 Task: Create a due date automation when advanced on, 2 days before a card is due add fields with custom field "Resume" set to a number lower or equal to 1 and lower or equal to 10 at 11:00 AM.
Action: Mouse moved to (1397, 108)
Screenshot: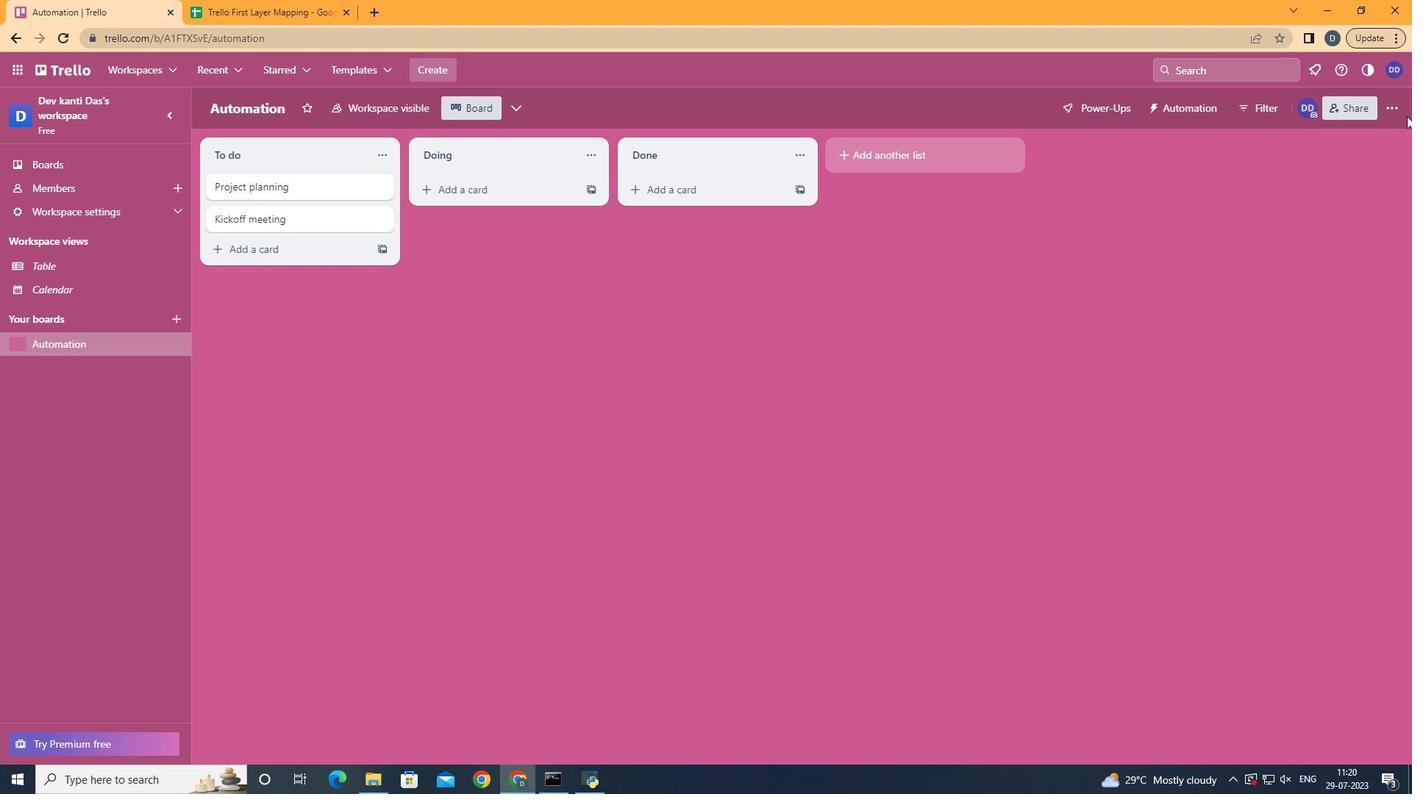 
Action: Mouse pressed left at (1397, 108)
Screenshot: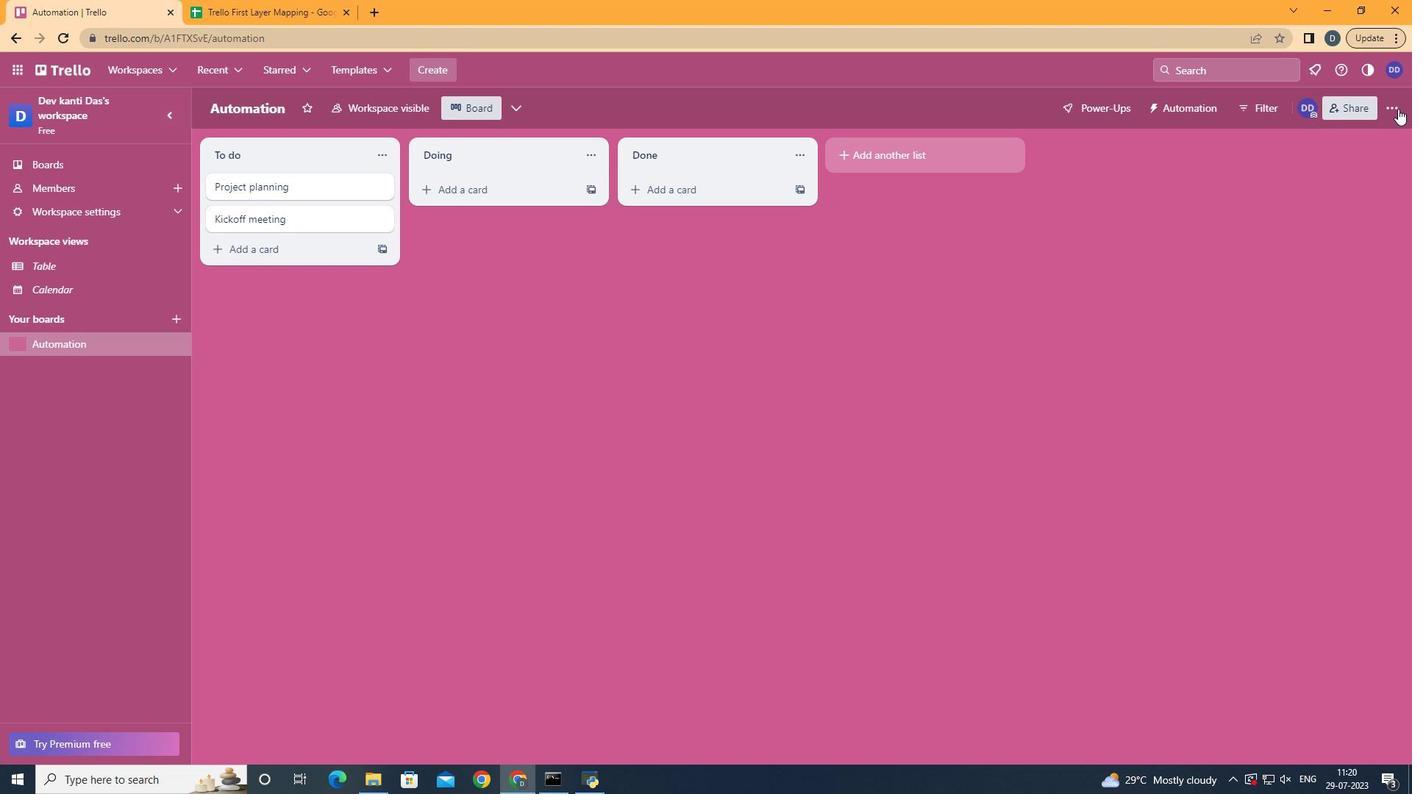 
Action: Mouse moved to (1267, 310)
Screenshot: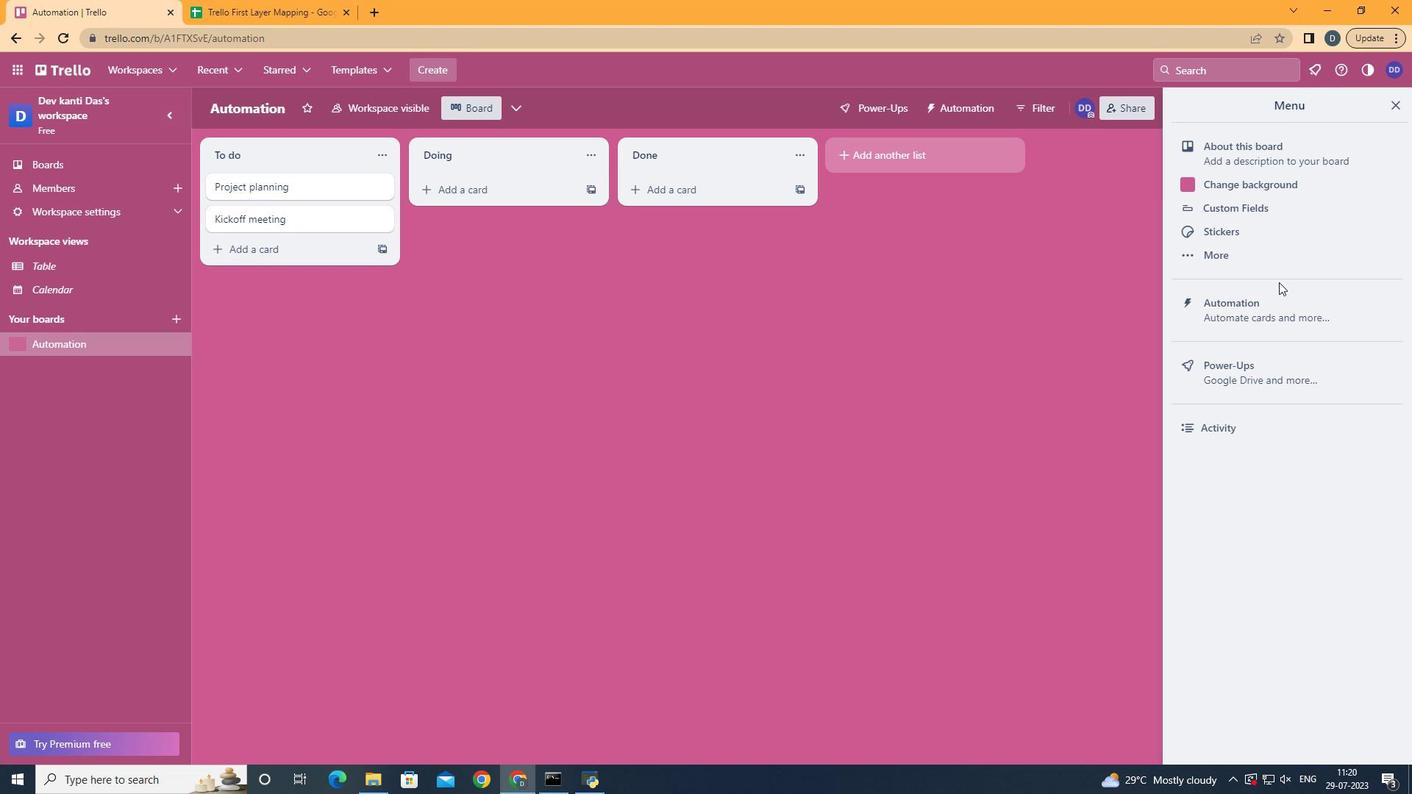 
Action: Mouse pressed left at (1267, 310)
Screenshot: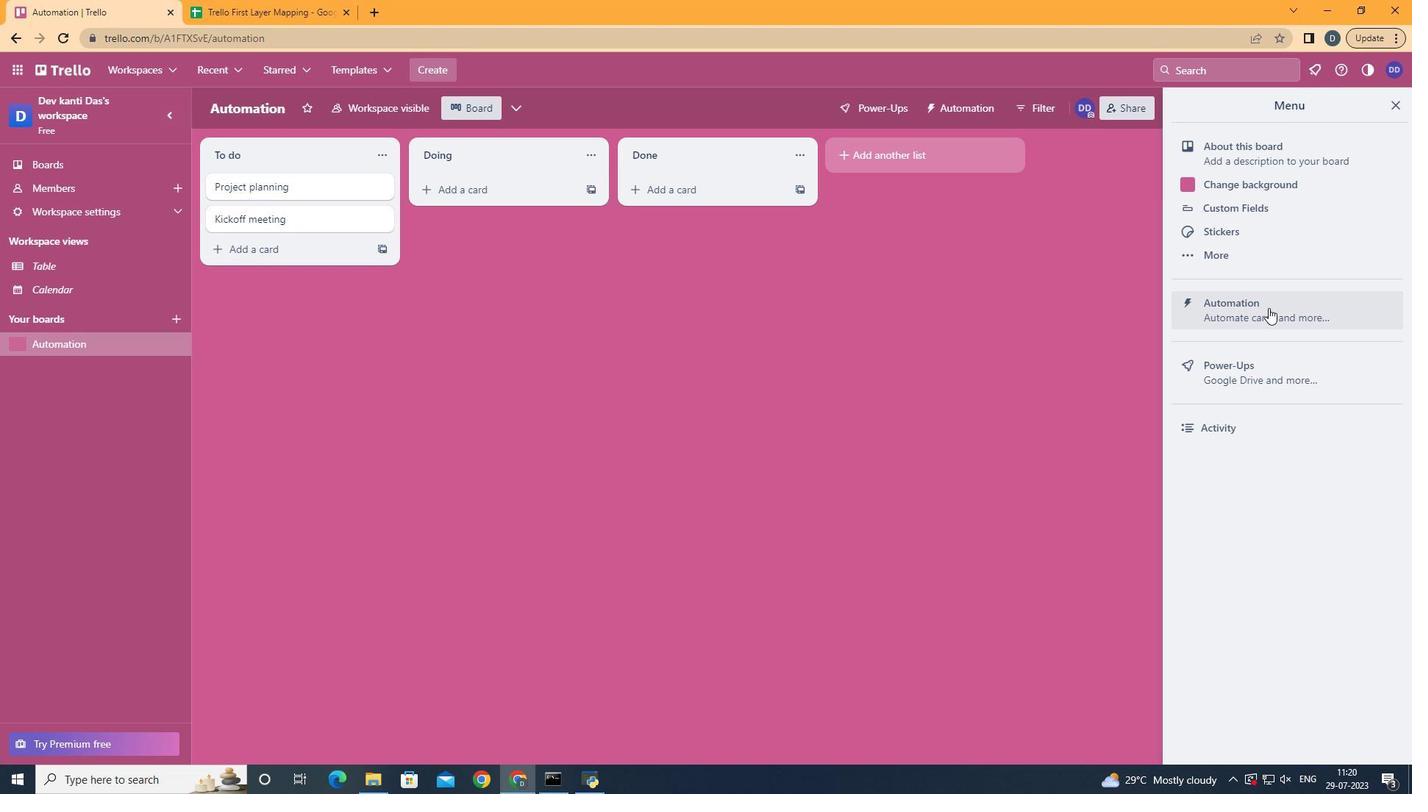 
Action: Mouse moved to (222, 305)
Screenshot: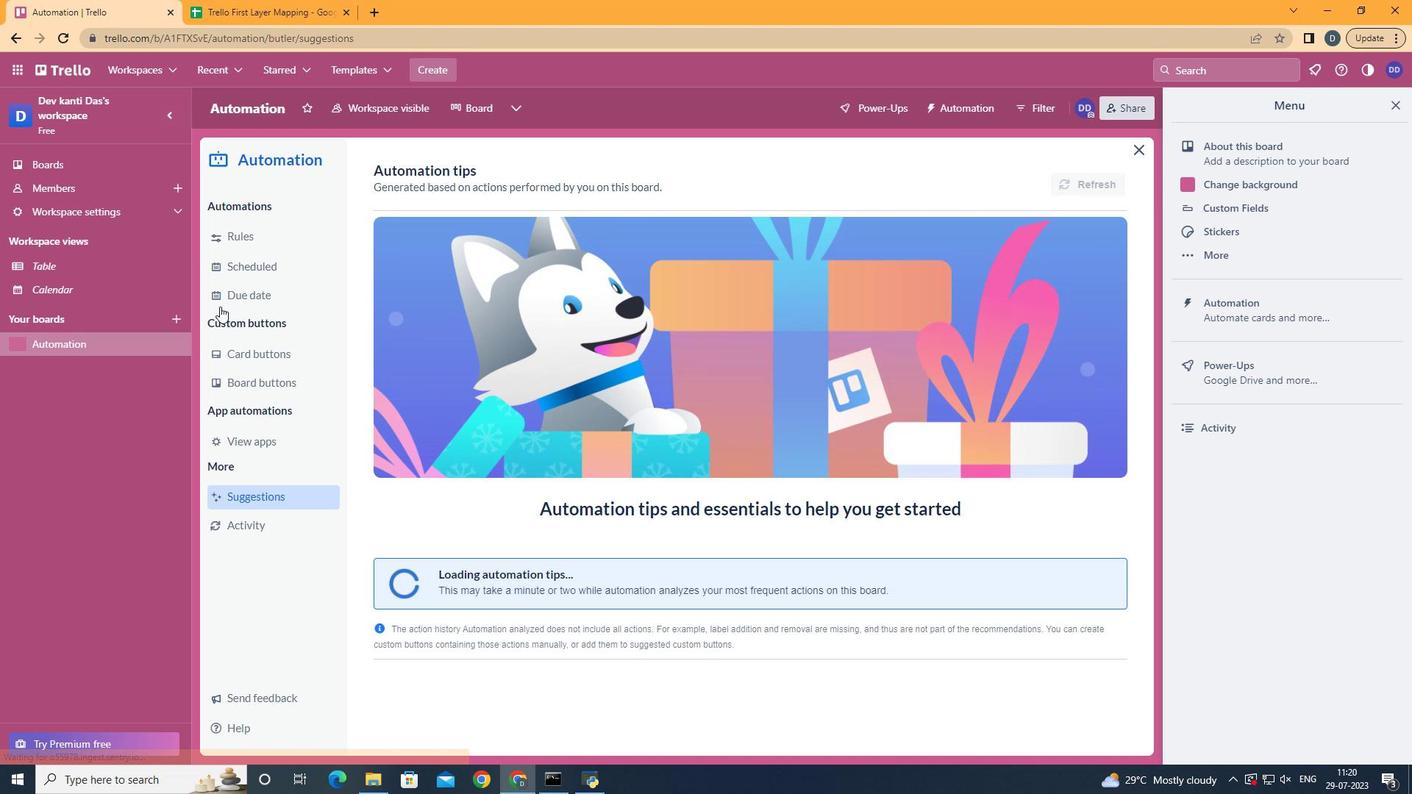
Action: Mouse pressed left at (222, 305)
Screenshot: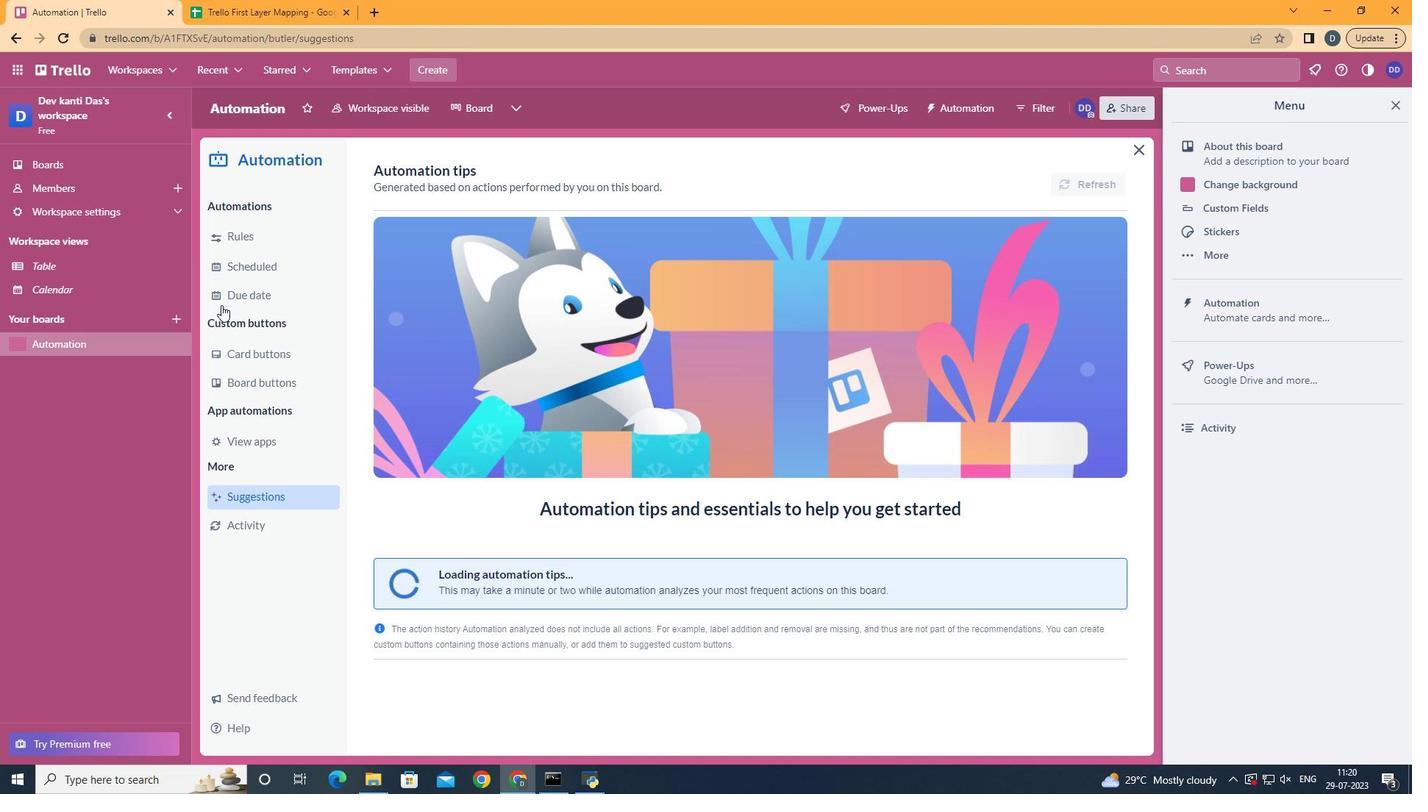 
Action: Mouse moved to (1021, 177)
Screenshot: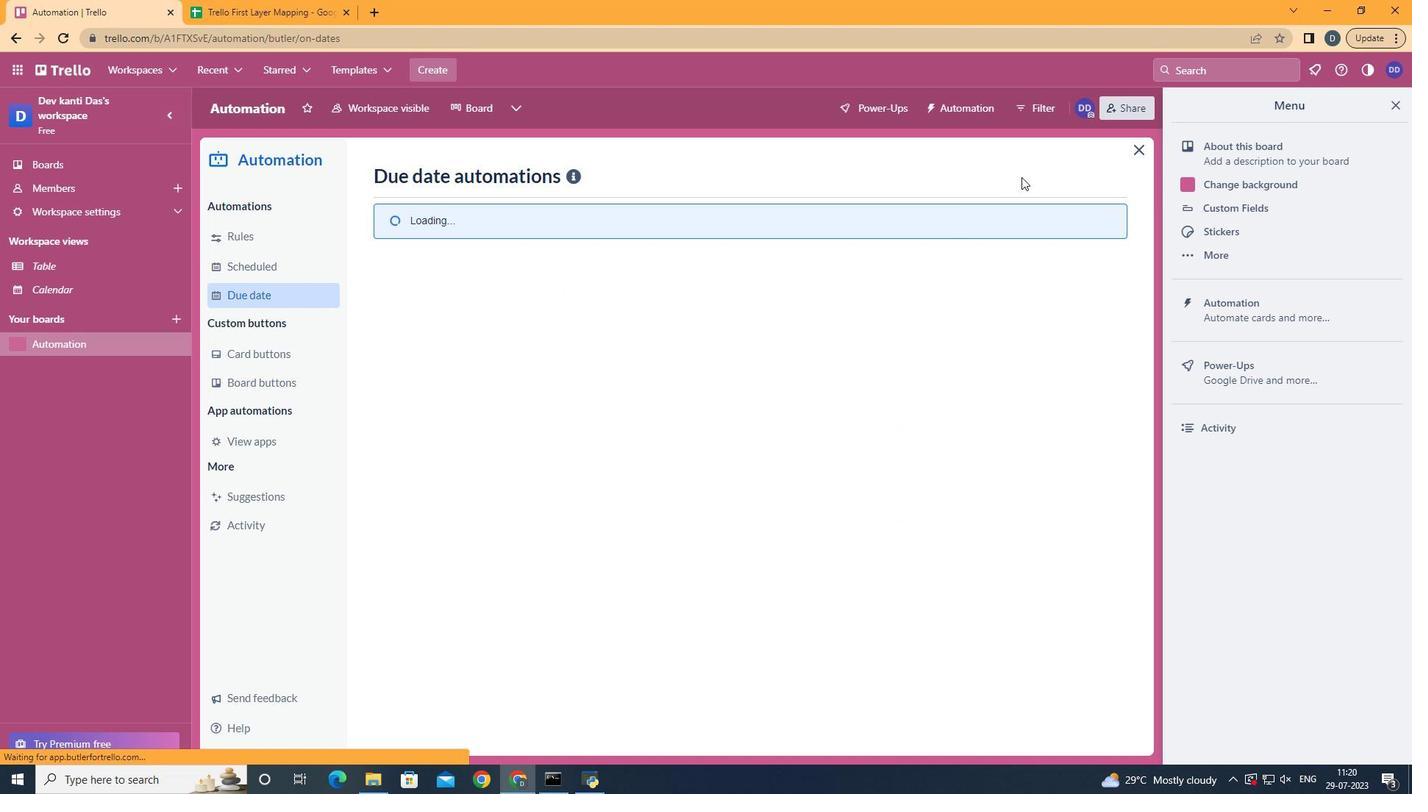 
Action: Mouse pressed left at (1021, 177)
Screenshot: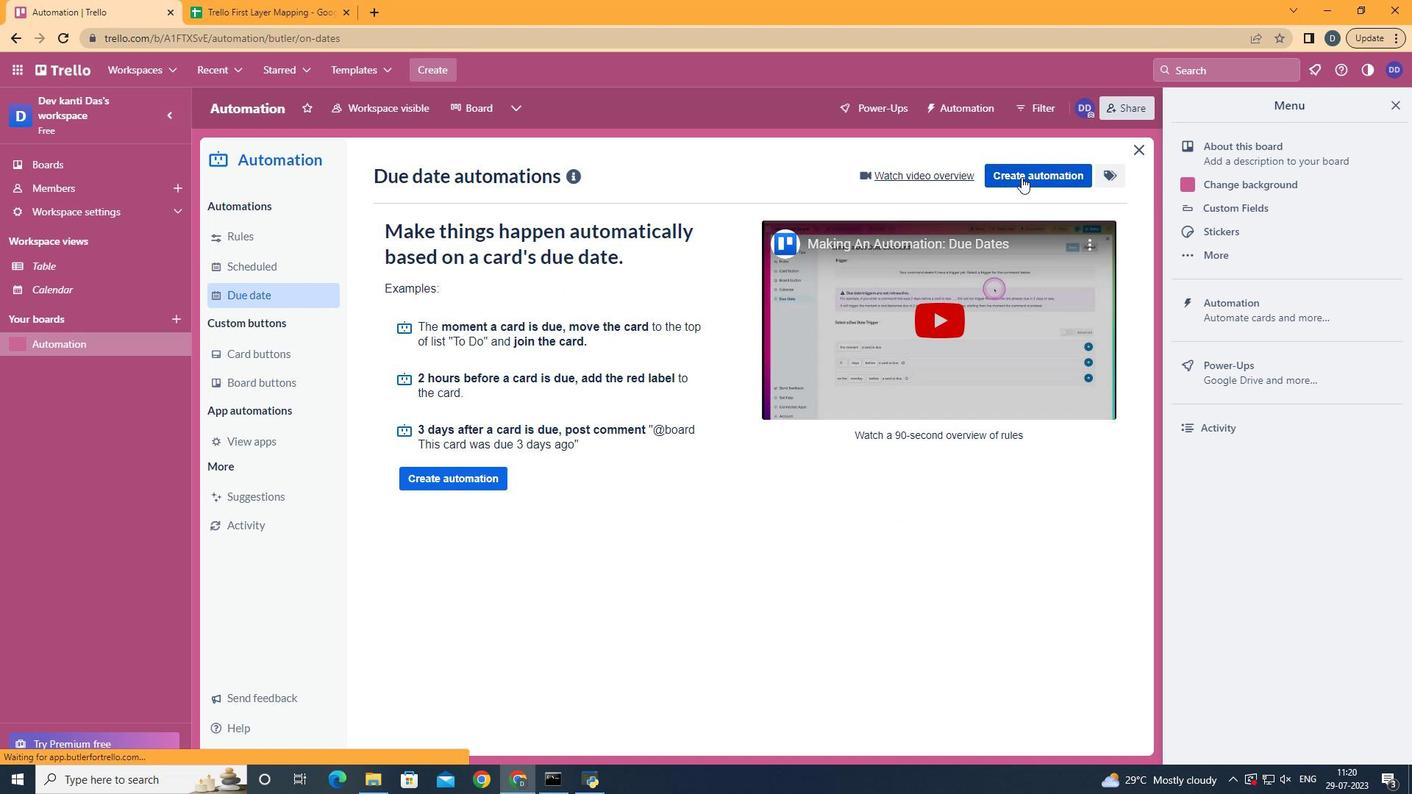 
Action: Mouse moved to (705, 320)
Screenshot: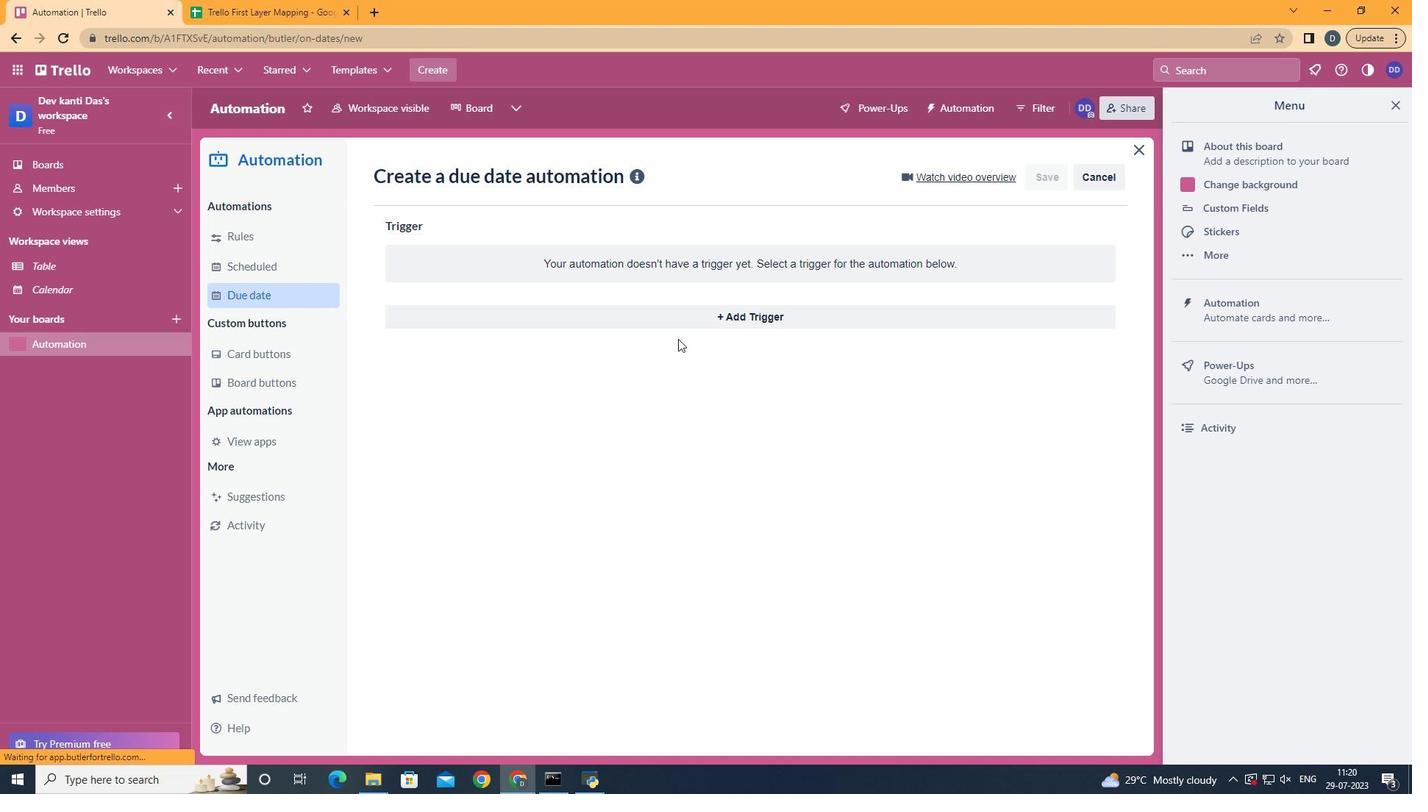 
Action: Mouse pressed left at (705, 320)
Screenshot: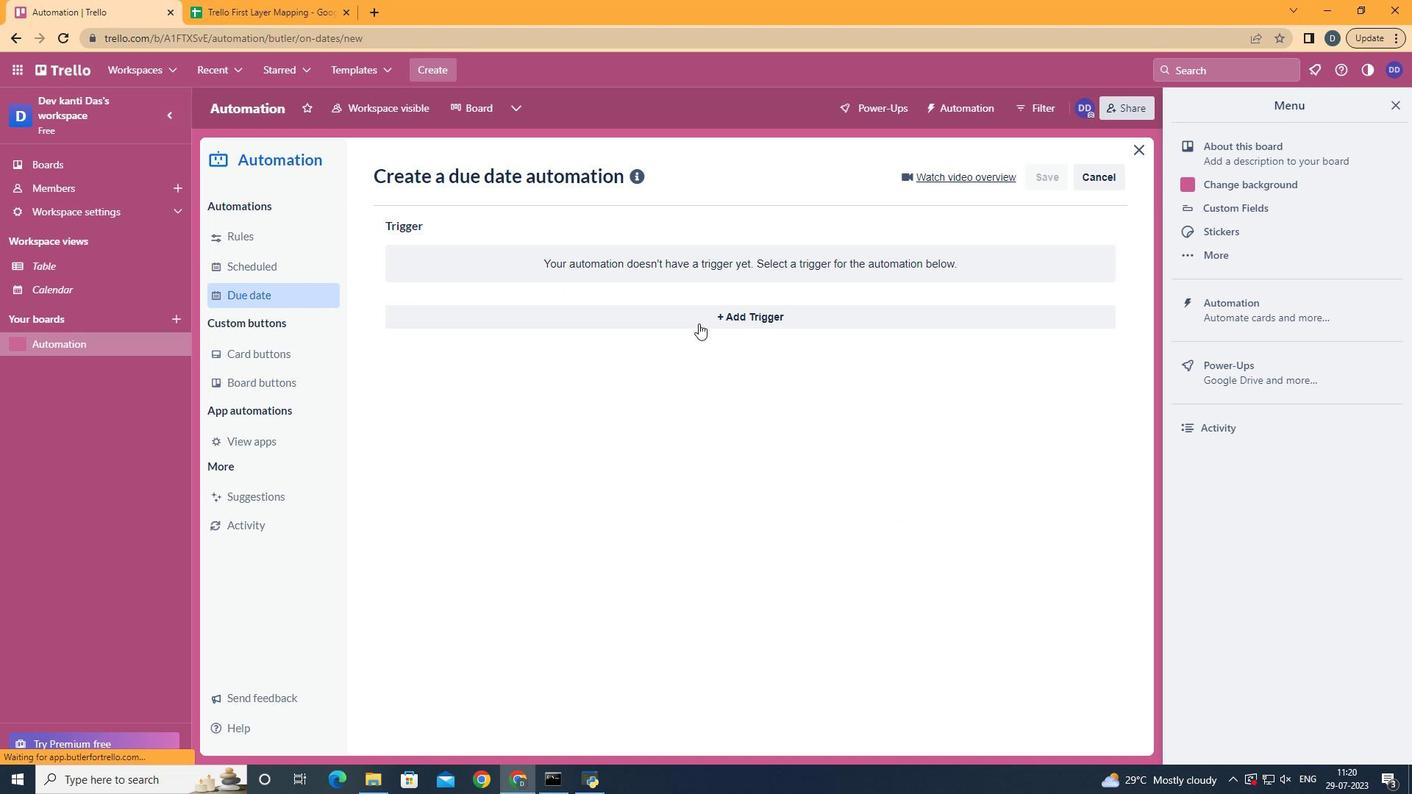 
Action: Mouse moved to (572, 539)
Screenshot: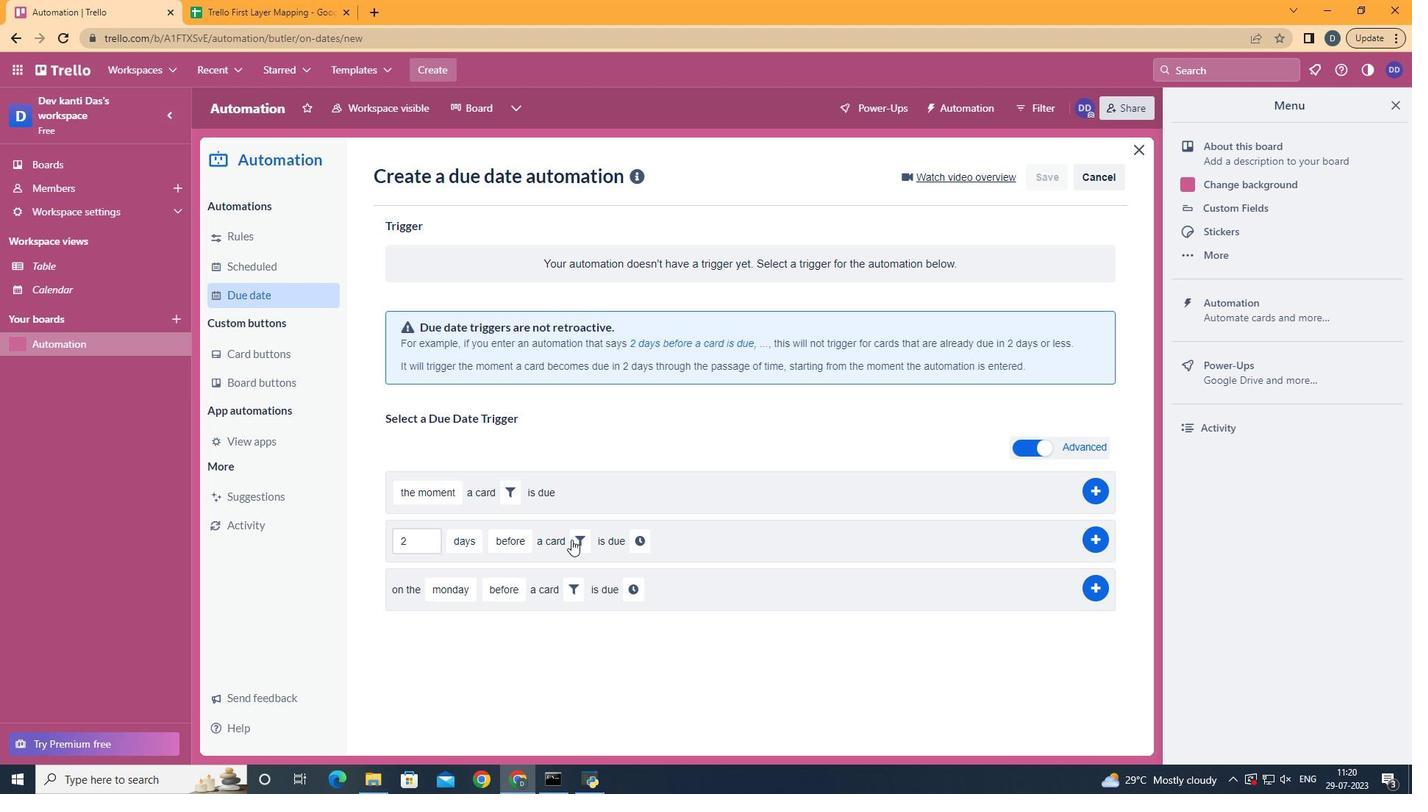 
Action: Mouse pressed left at (572, 539)
Screenshot: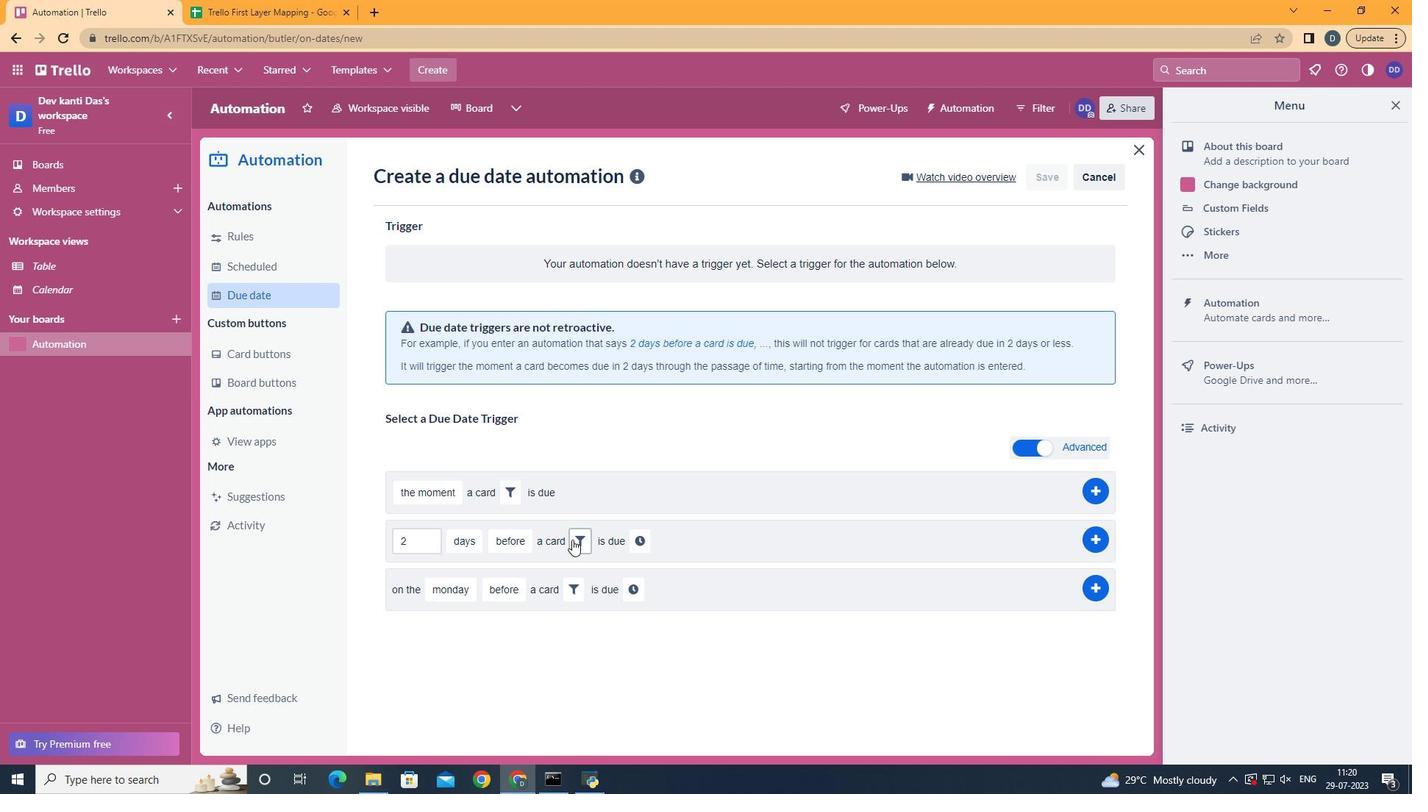 
Action: Mouse moved to (828, 588)
Screenshot: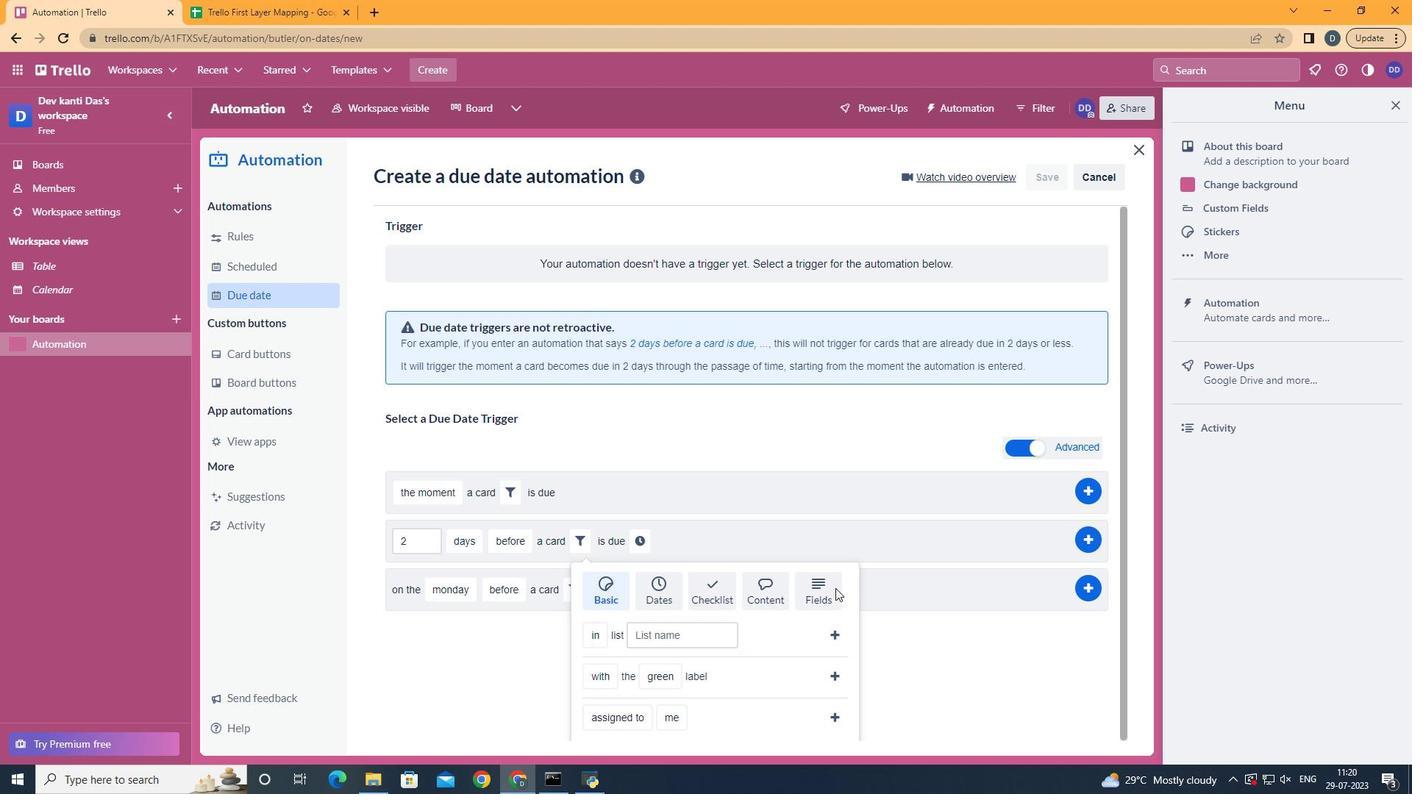 
Action: Mouse pressed left at (828, 588)
Screenshot: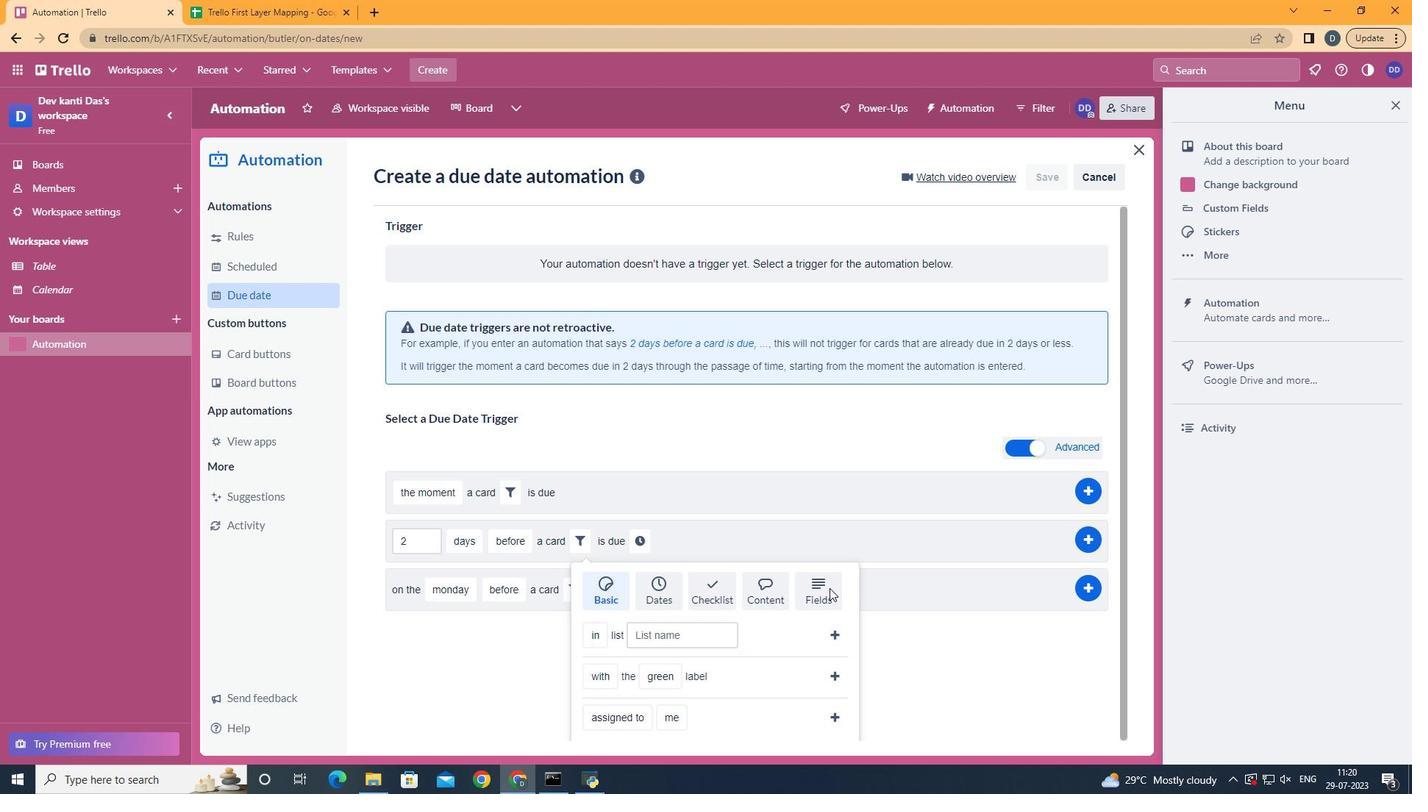 
Action: Mouse scrolled (828, 587) with delta (0, 0)
Screenshot: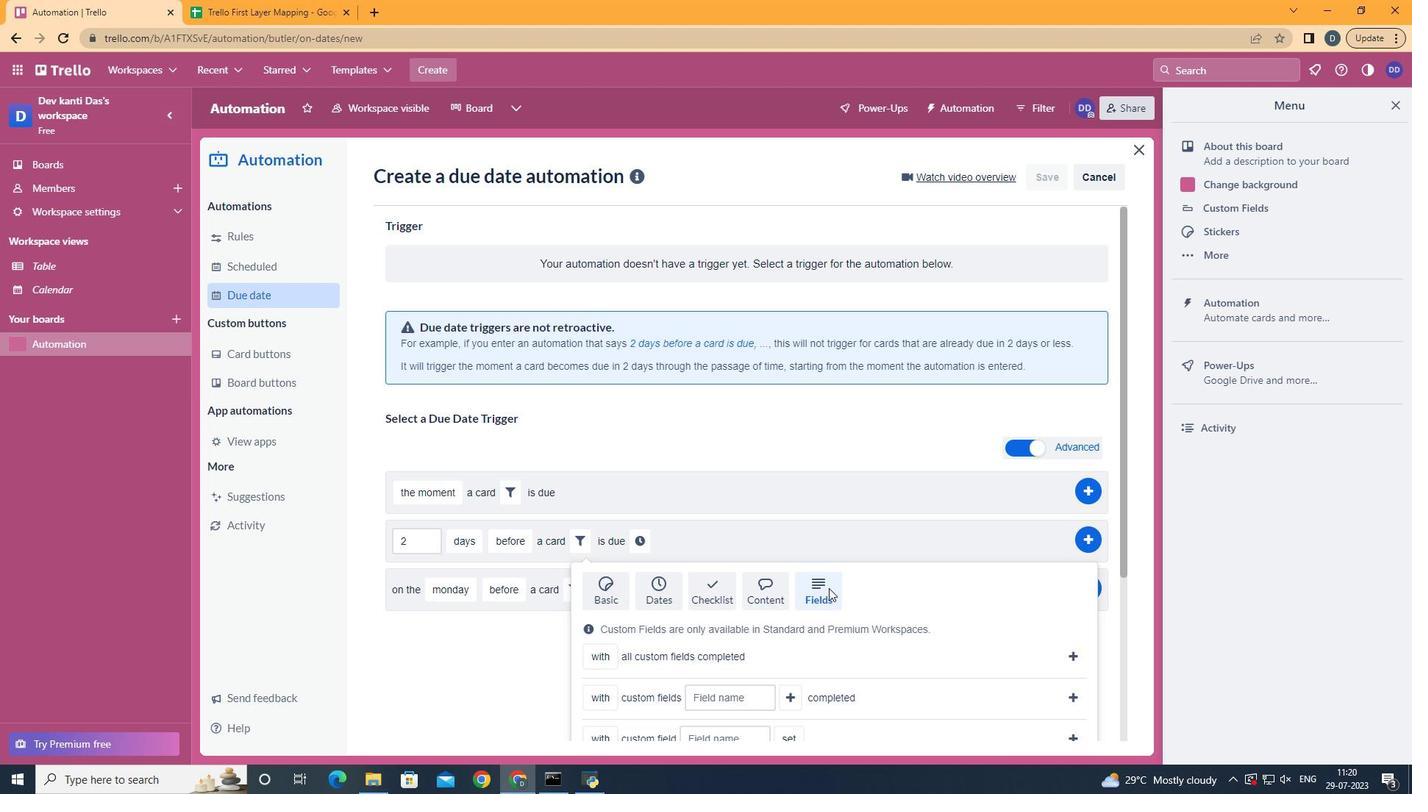 
Action: Mouse scrolled (828, 587) with delta (0, 0)
Screenshot: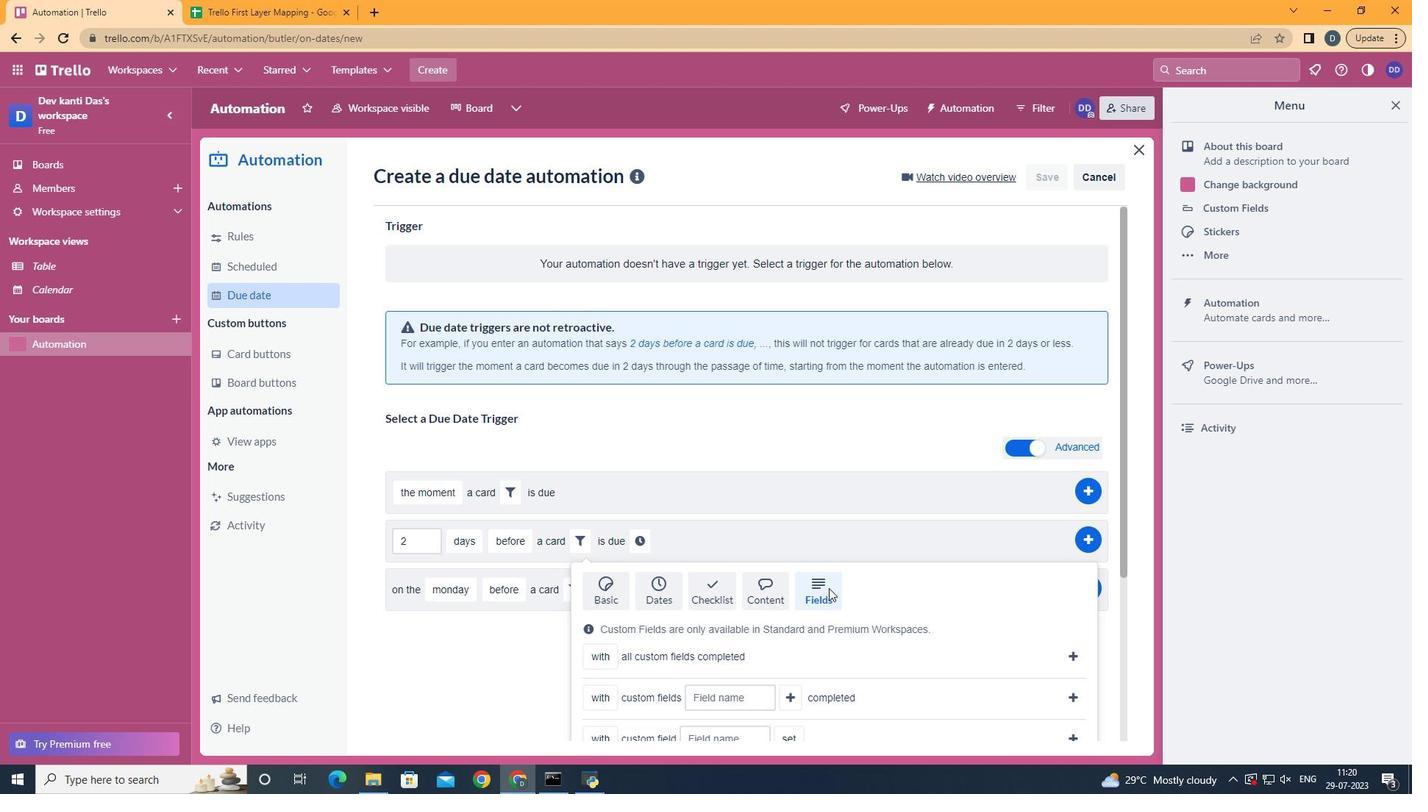 
Action: Mouse scrolled (828, 587) with delta (0, 0)
Screenshot: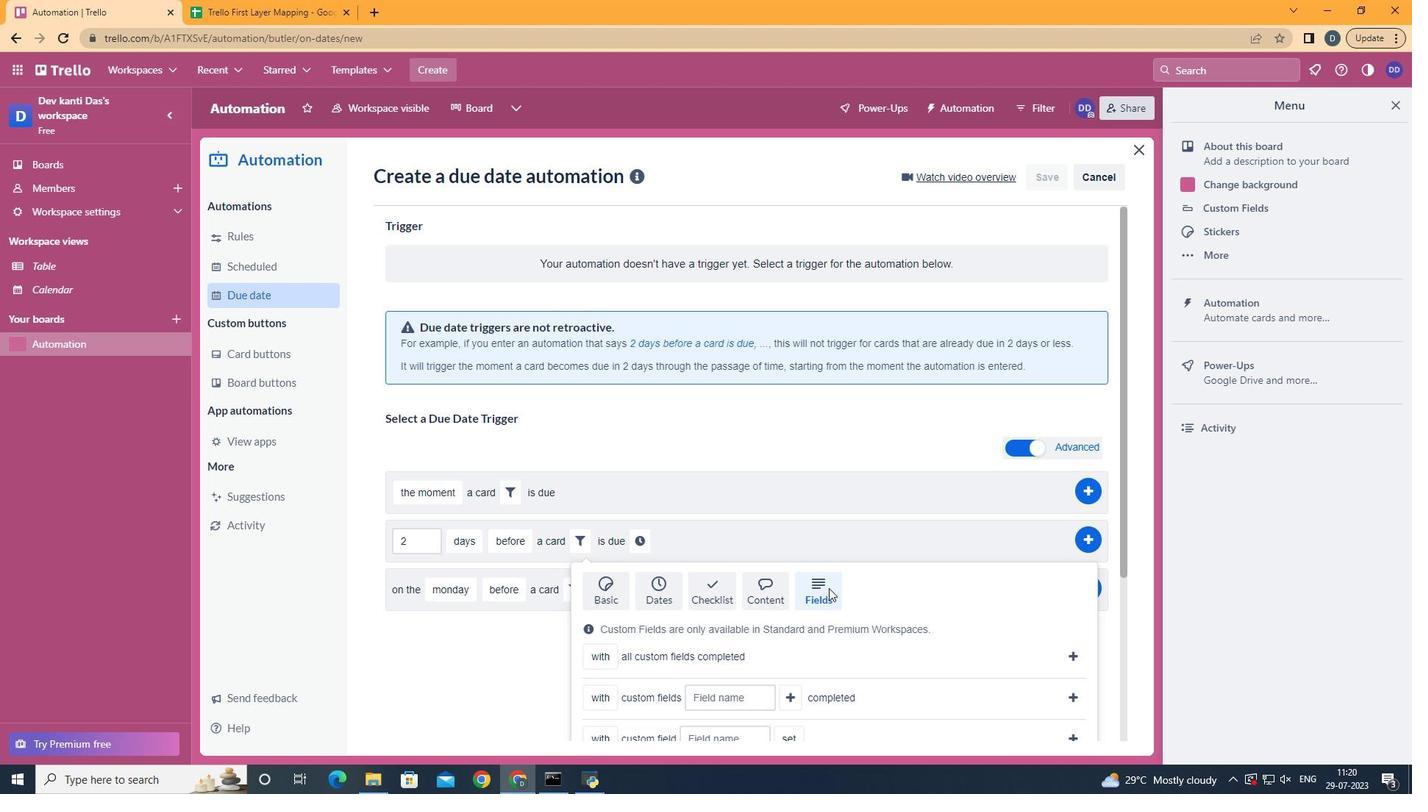 
Action: Mouse scrolled (828, 587) with delta (0, 0)
Screenshot: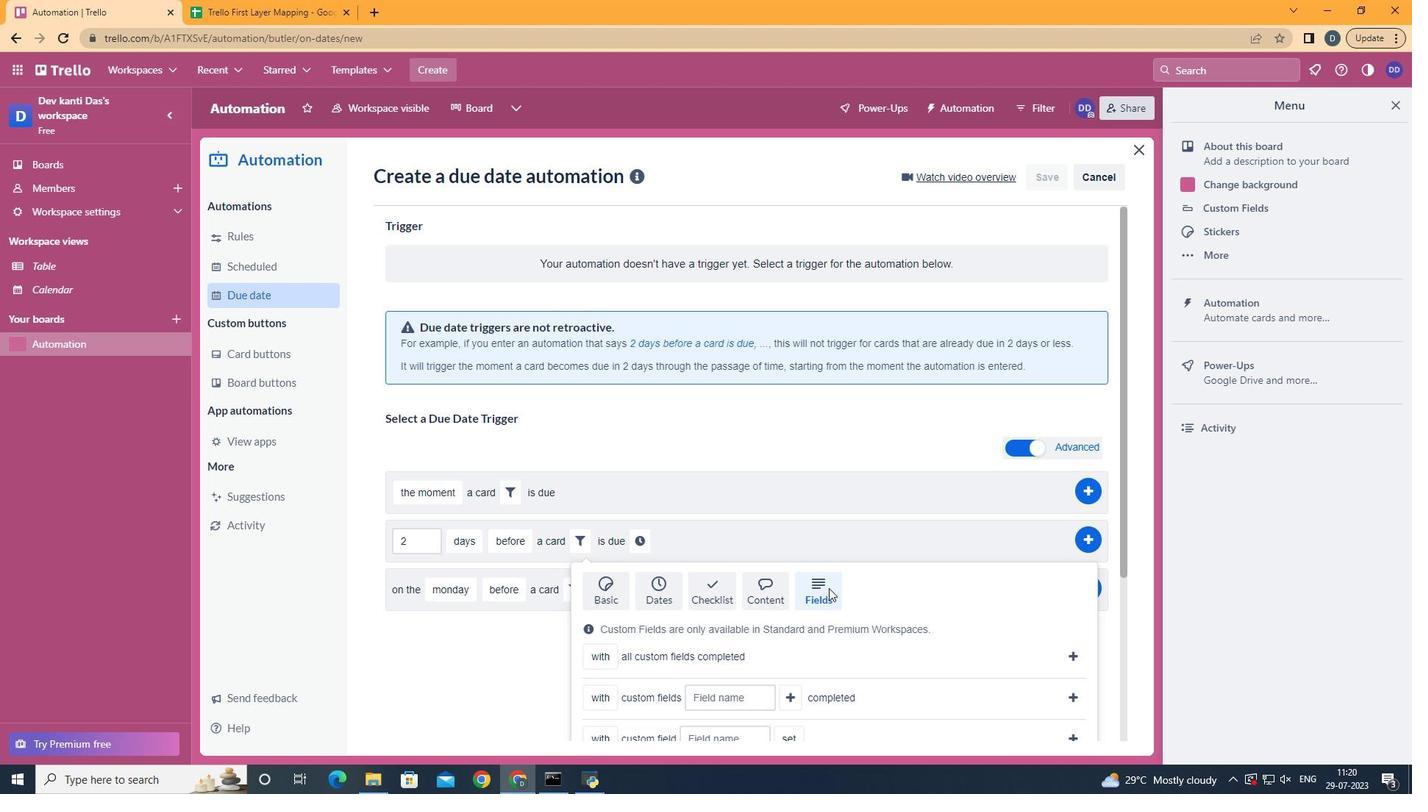 
Action: Mouse scrolled (828, 587) with delta (0, 0)
Screenshot: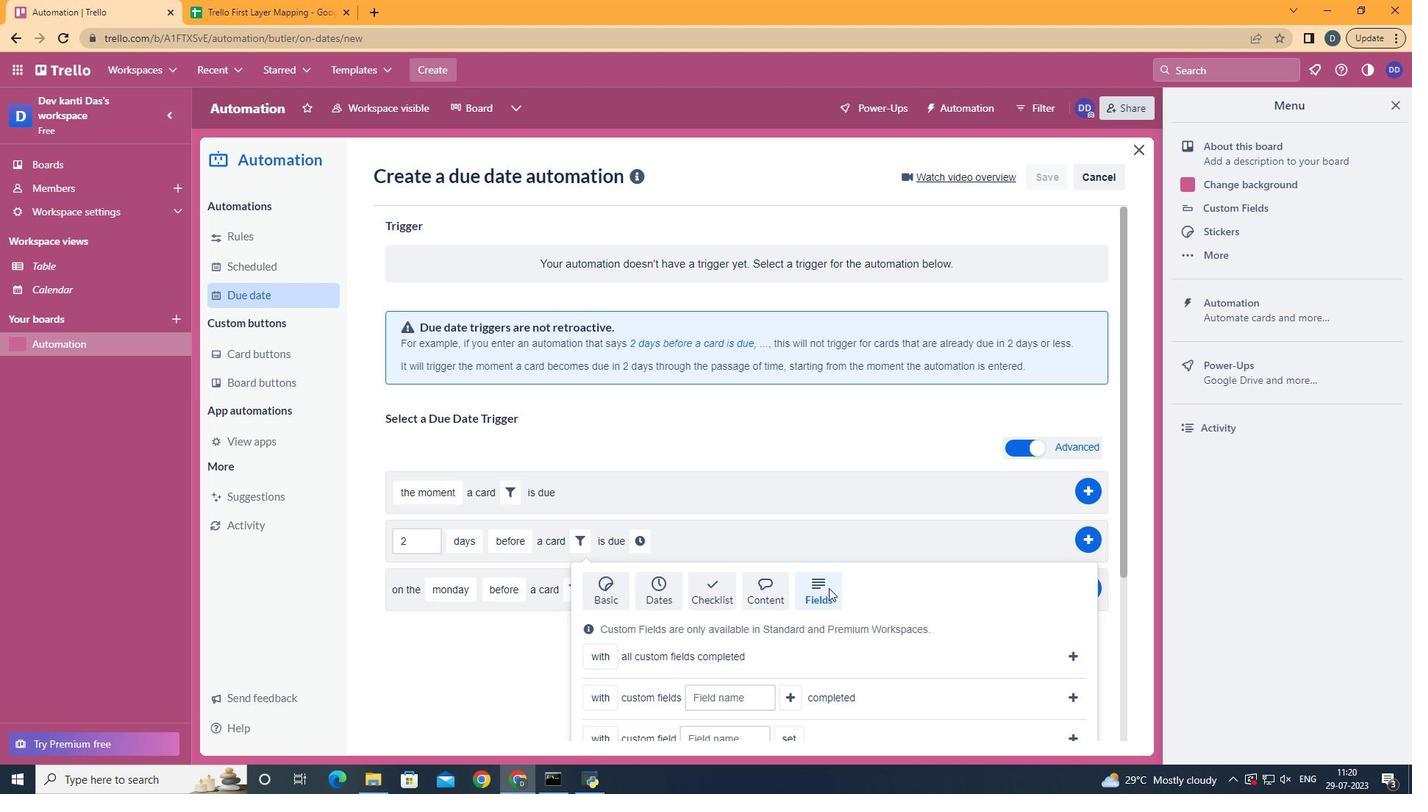 
Action: Mouse scrolled (828, 587) with delta (0, 0)
Screenshot: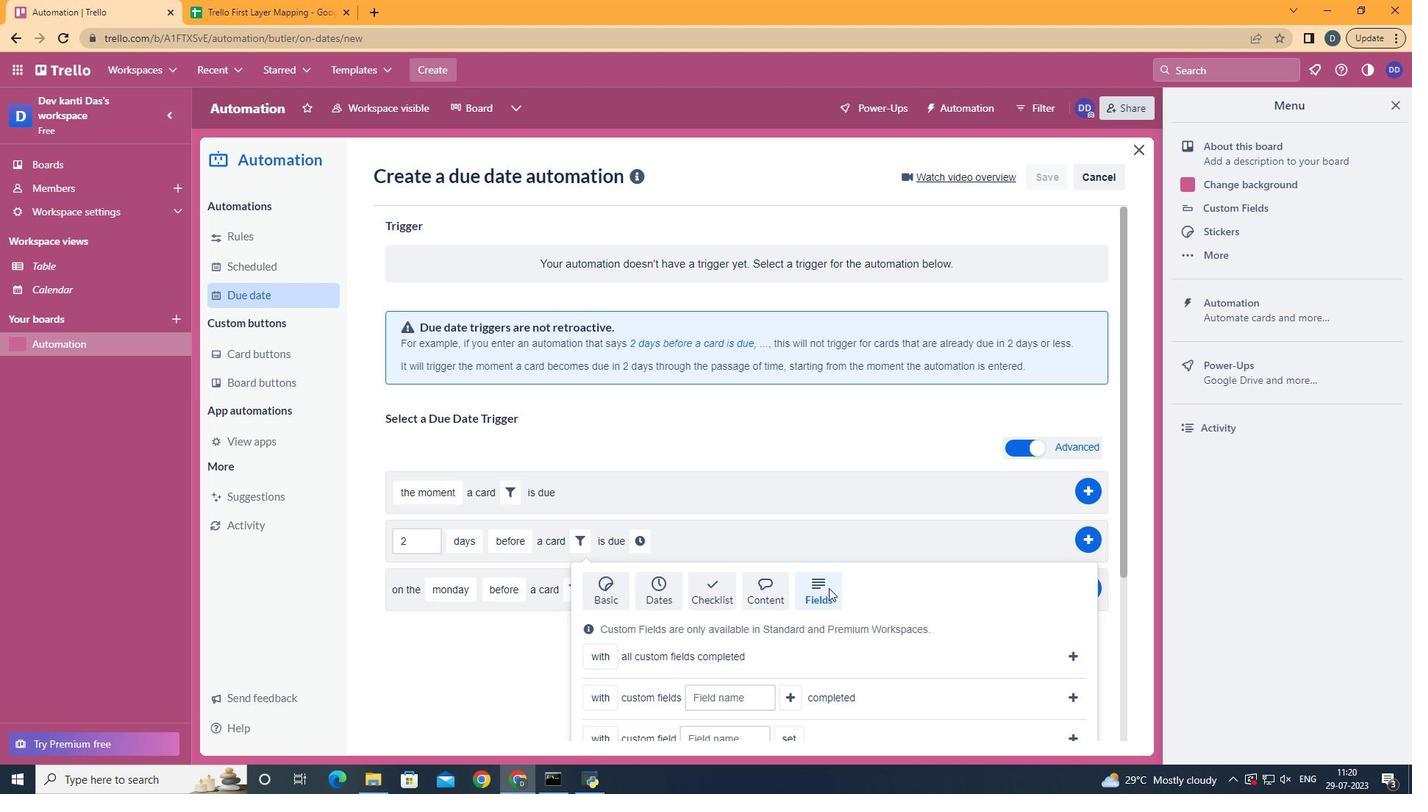 
Action: Mouse scrolled (828, 587) with delta (0, 0)
Screenshot: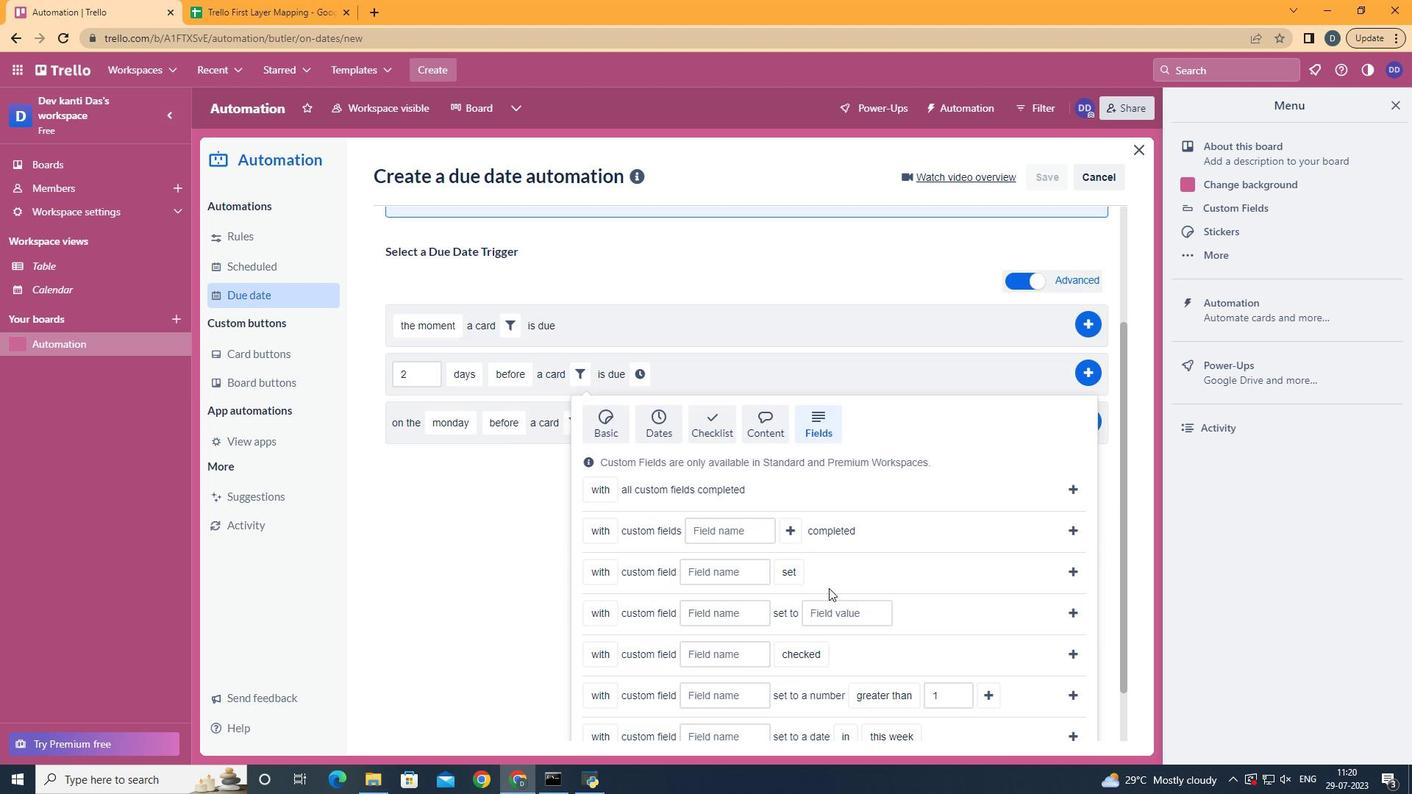 
Action: Mouse scrolled (828, 587) with delta (0, 0)
Screenshot: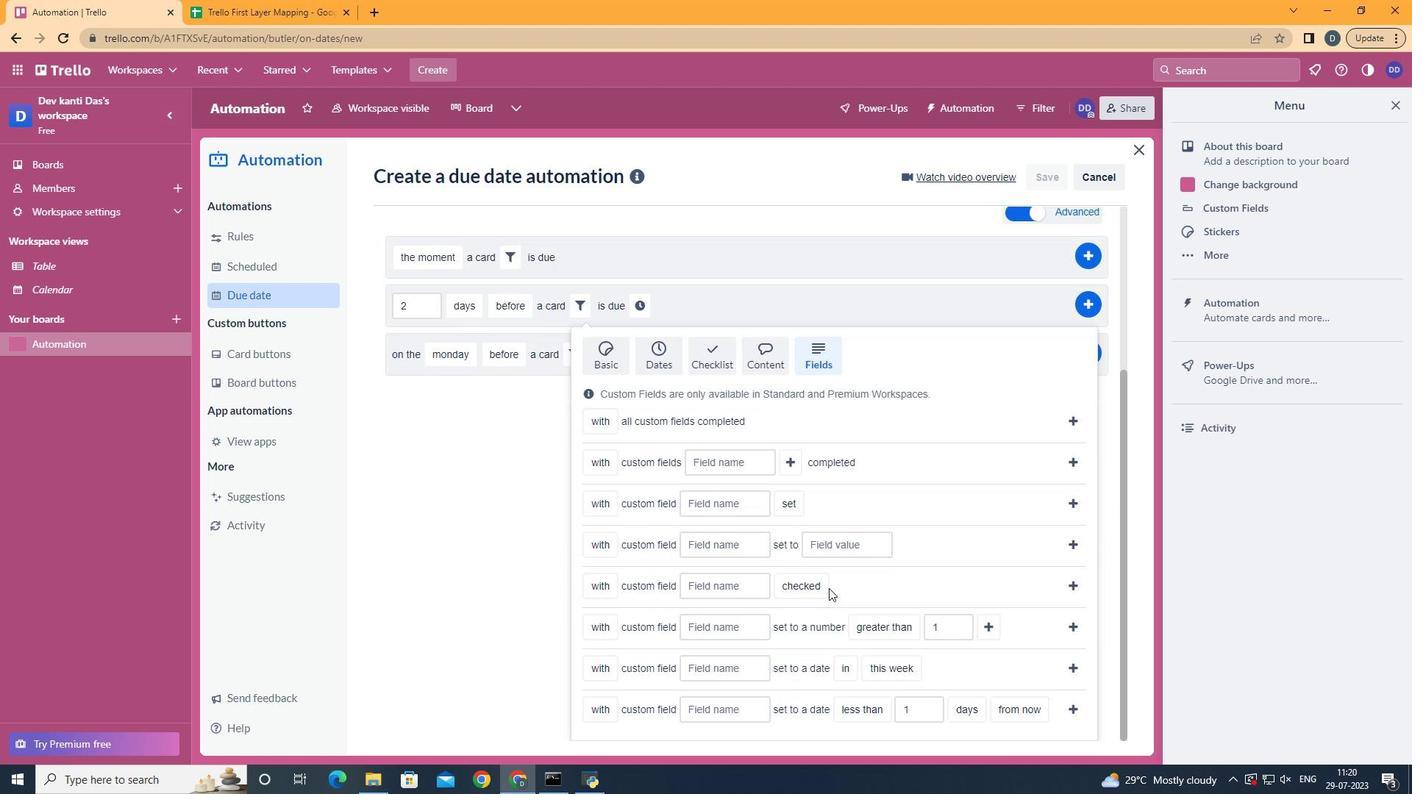 
Action: Mouse scrolled (828, 587) with delta (0, 0)
Screenshot: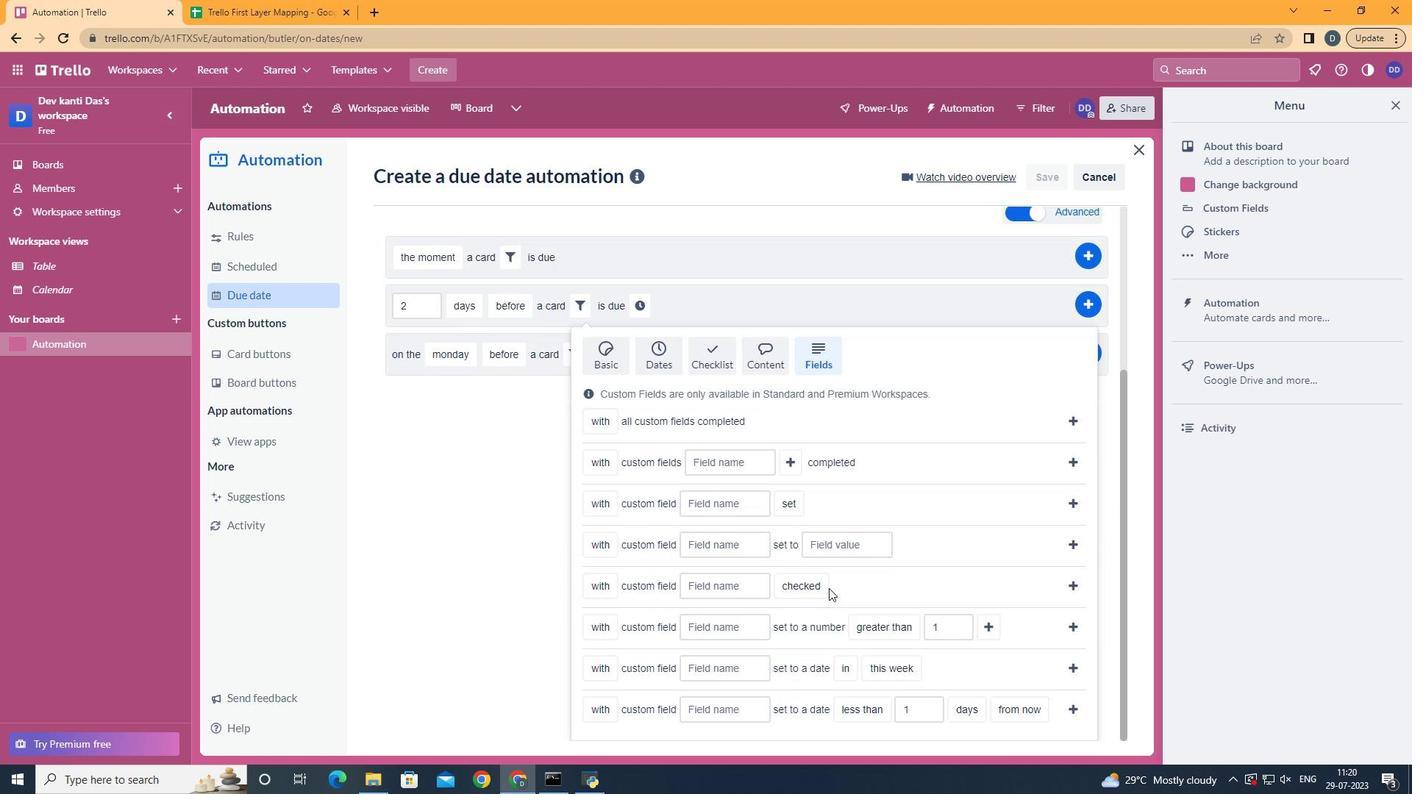 
Action: Mouse scrolled (828, 587) with delta (0, 0)
Screenshot: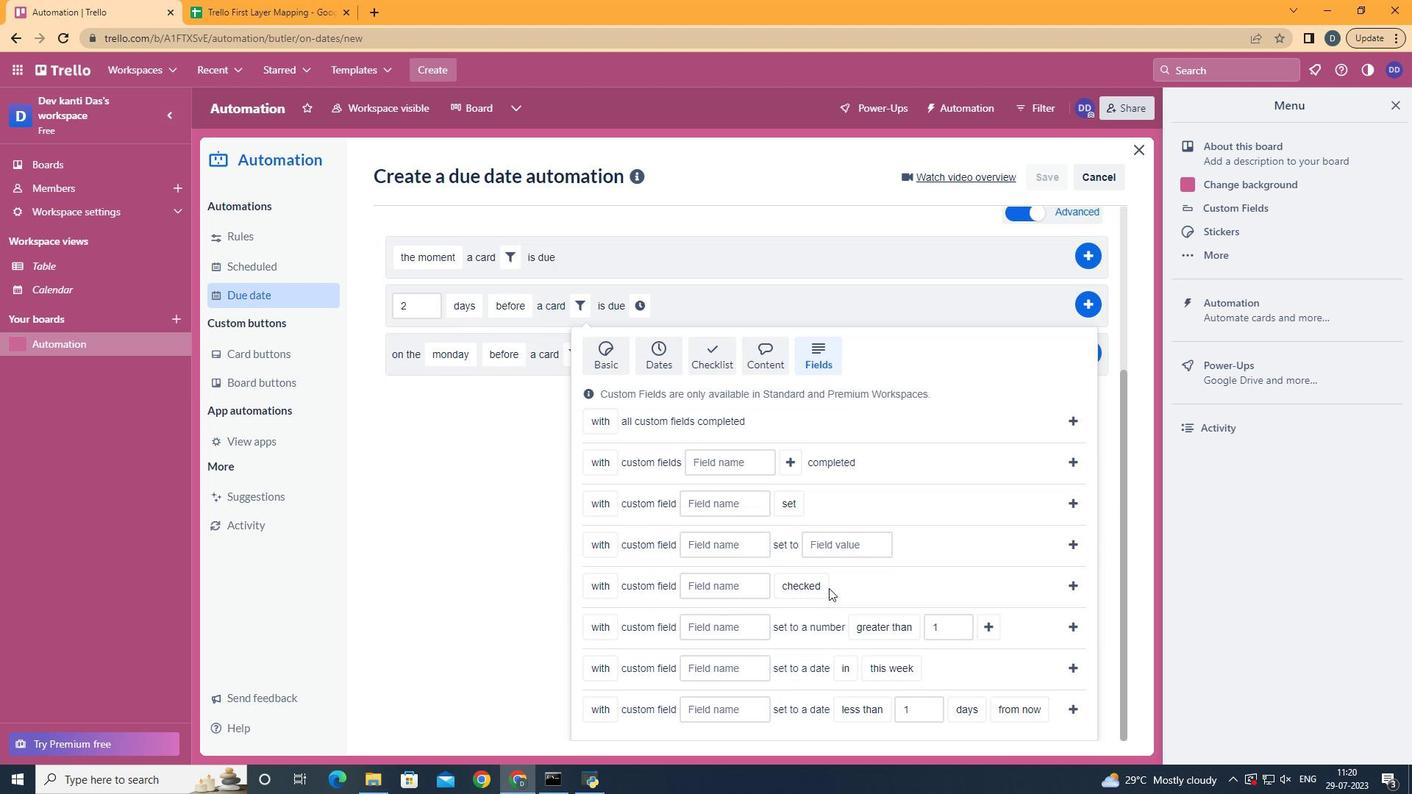 
Action: Mouse moved to (614, 661)
Screenshot: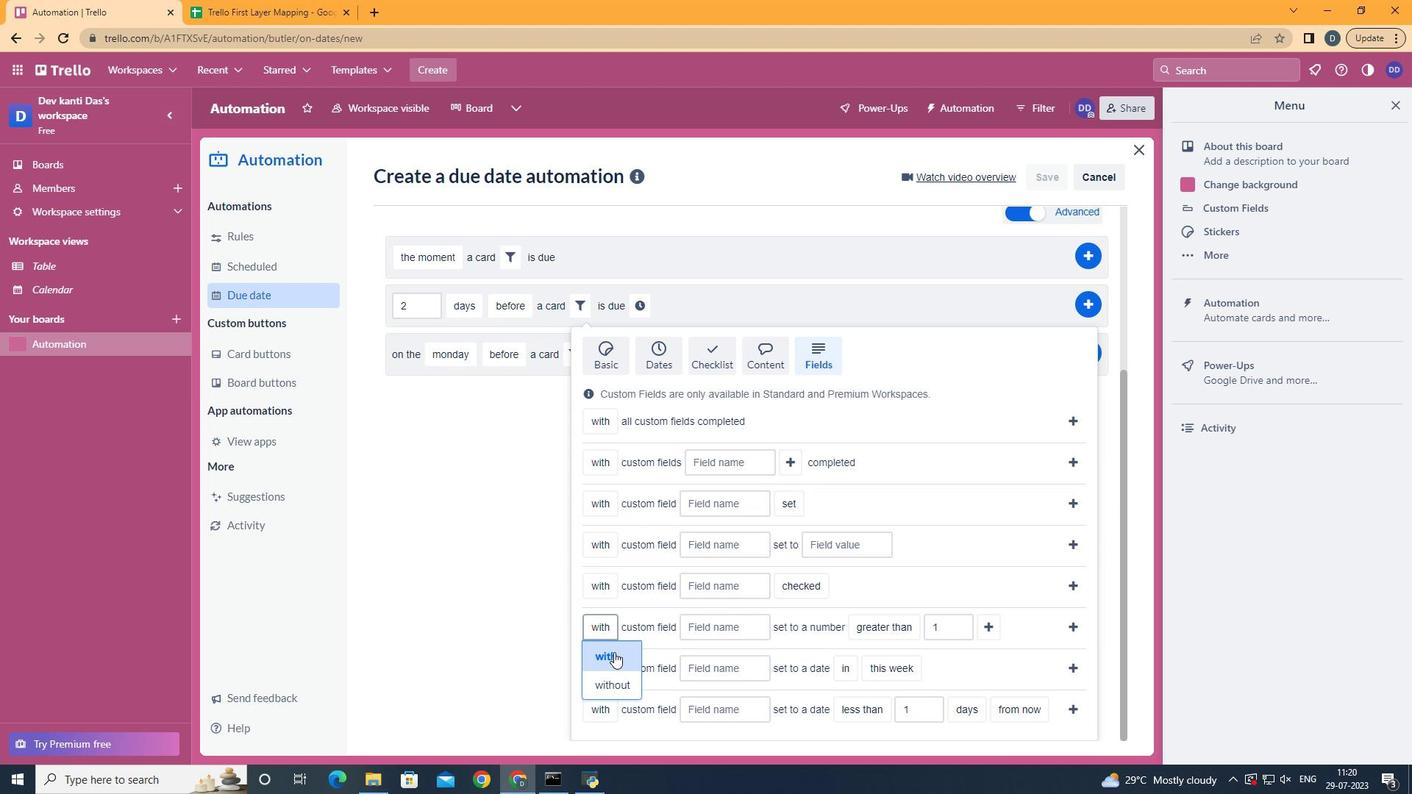 
Action: Mouse pressed left at (614, 661)
Screenshot: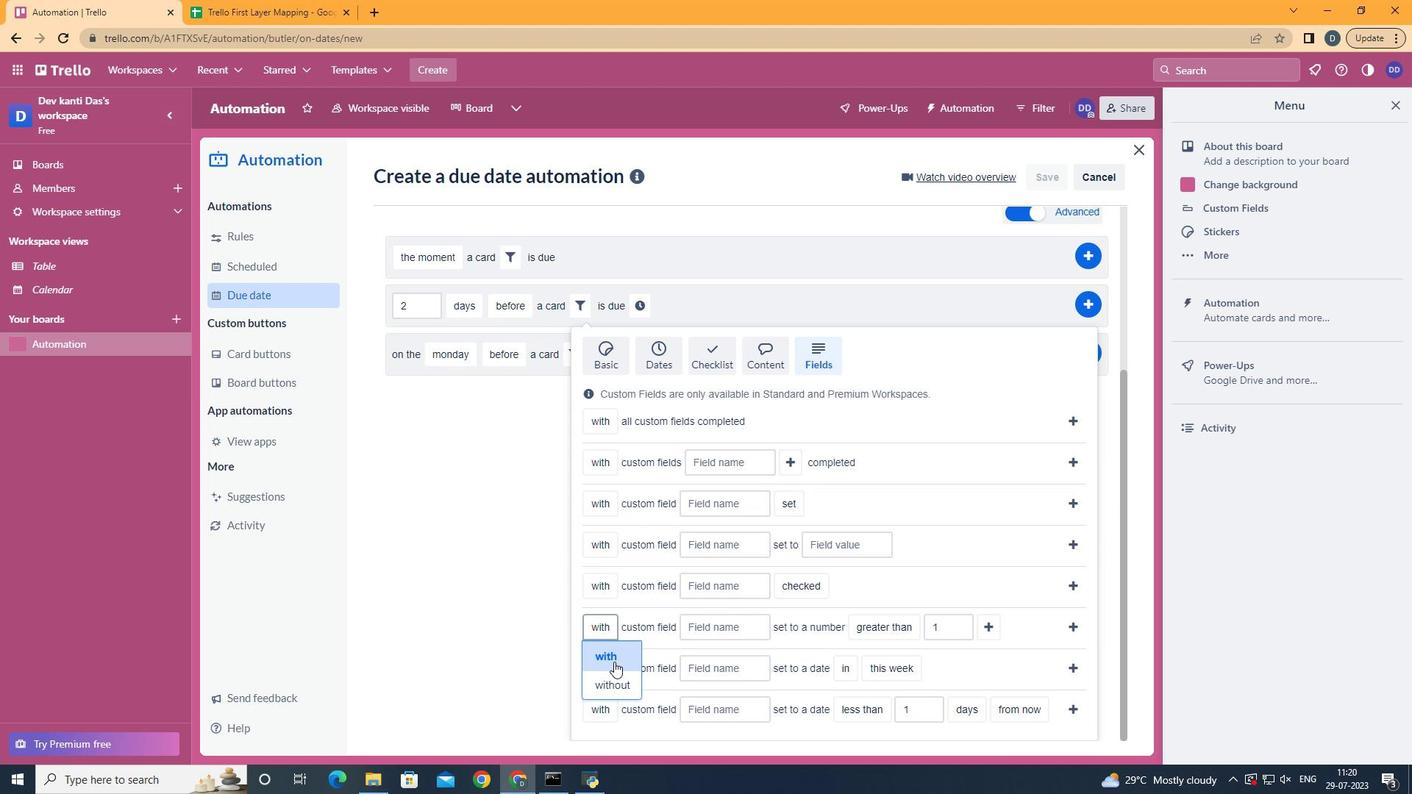 
Action: Mouse moved to (708, 627)
Screenshot: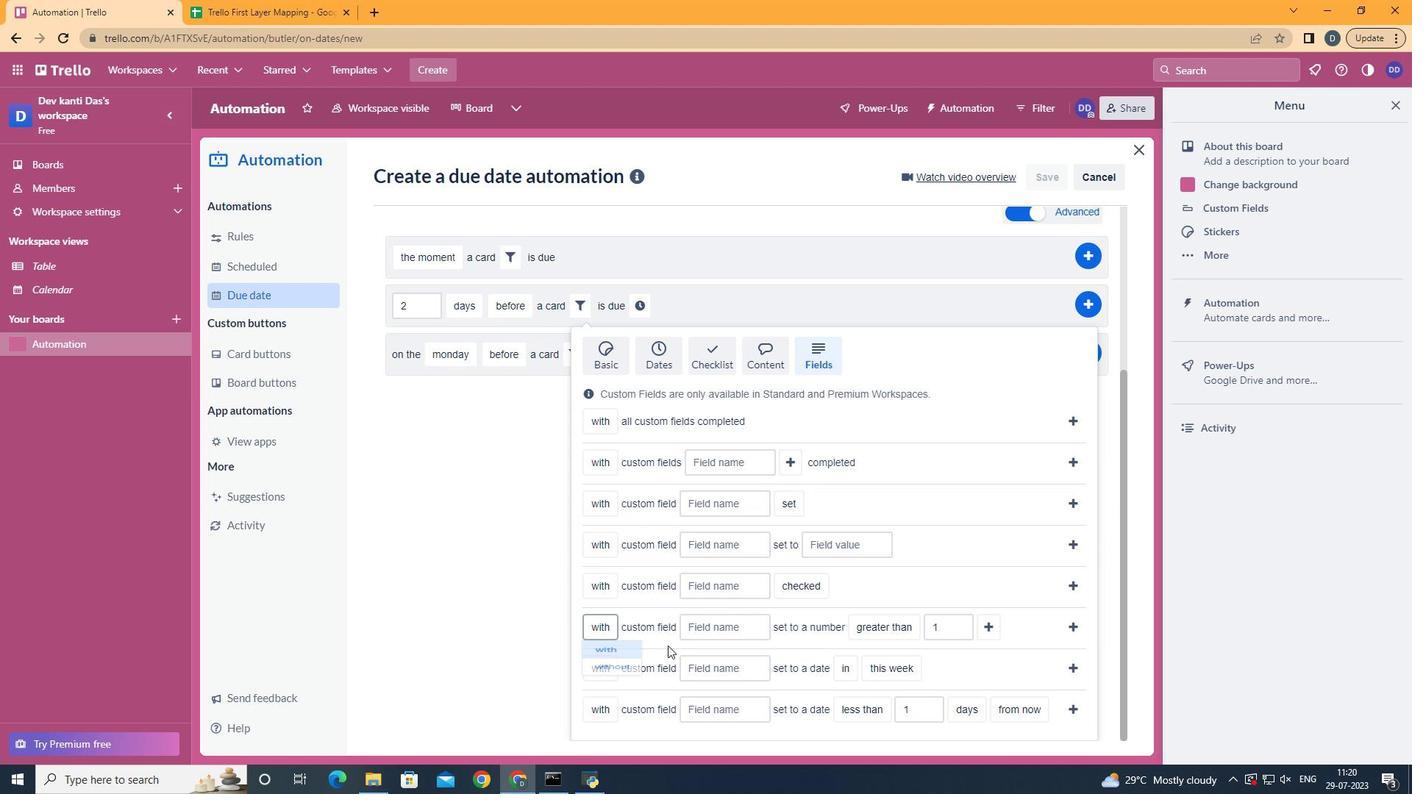 
Action: Mouse pressed left at (708, 627)
Screenshot: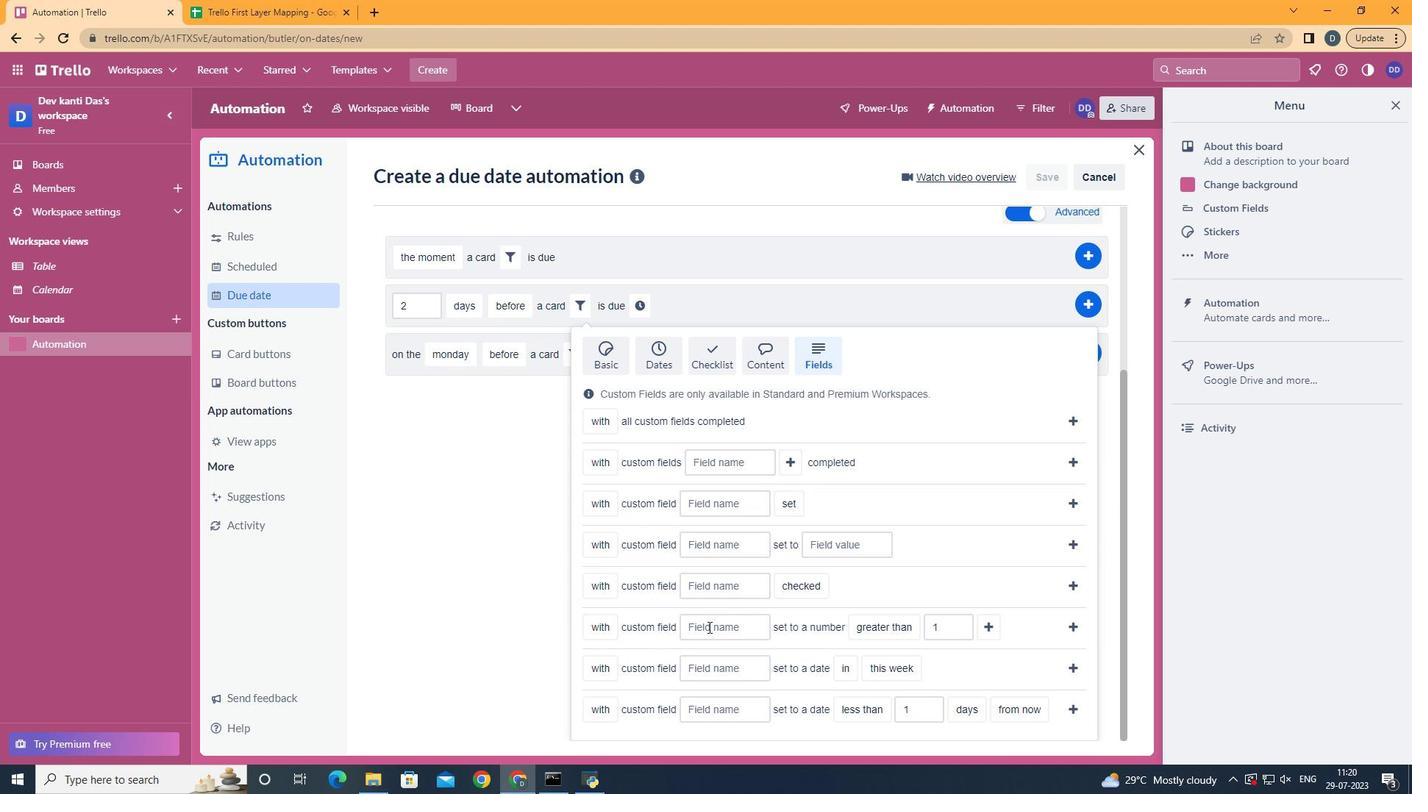 
Action: Key pressed <Key.shift>Resume
Screenshot: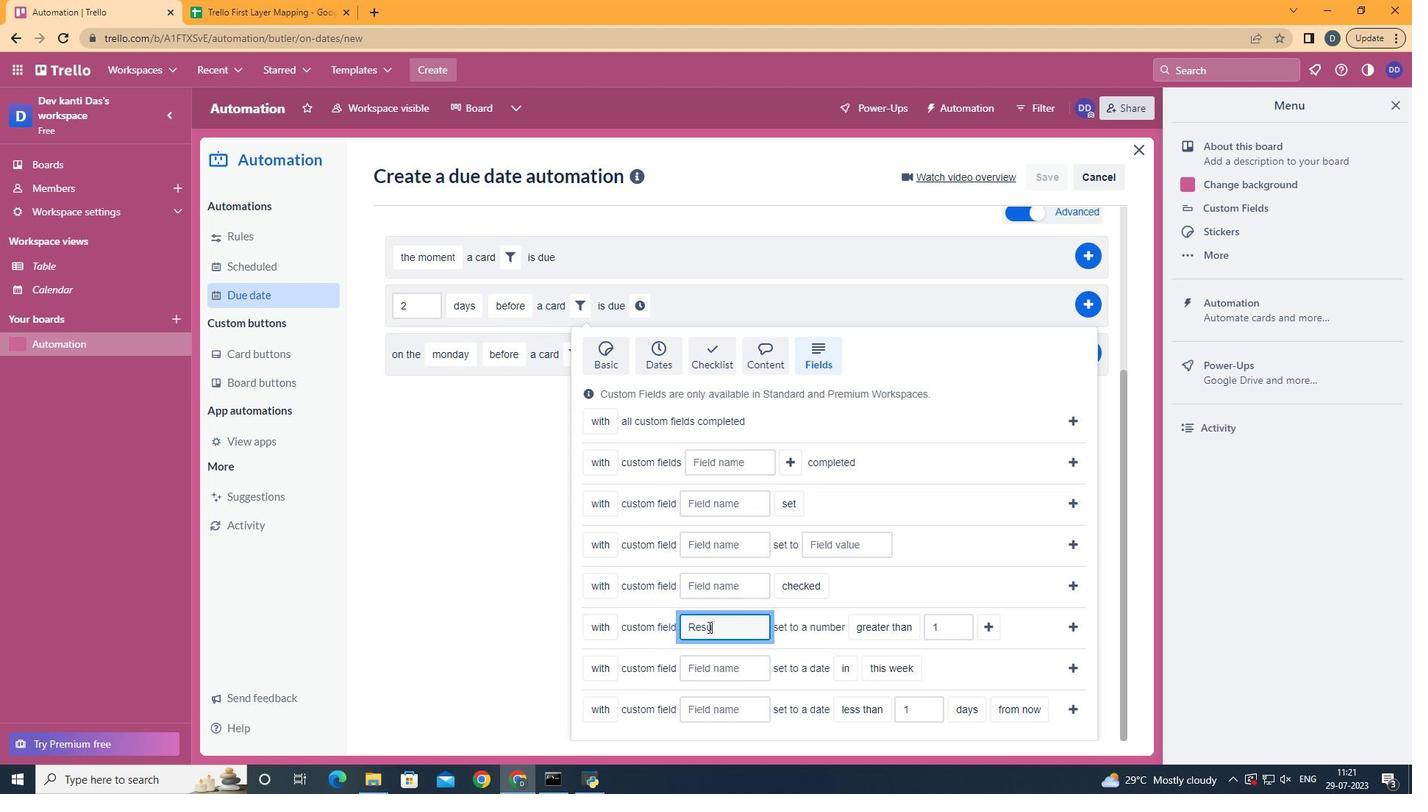 
Action: Mouse moved to (900, 599)
Screenshot: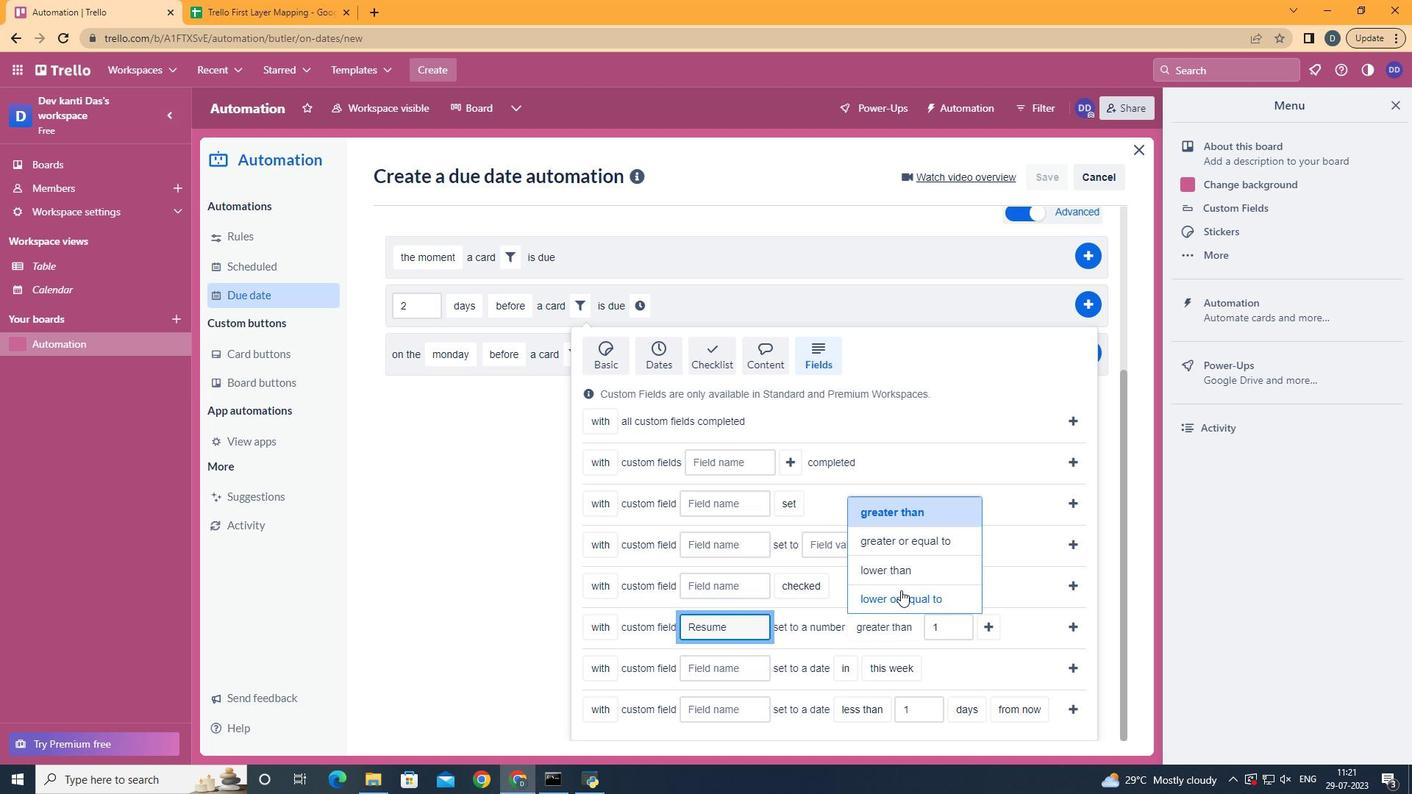
Action: Mouse pressed left at (900, 599)
Screenshot: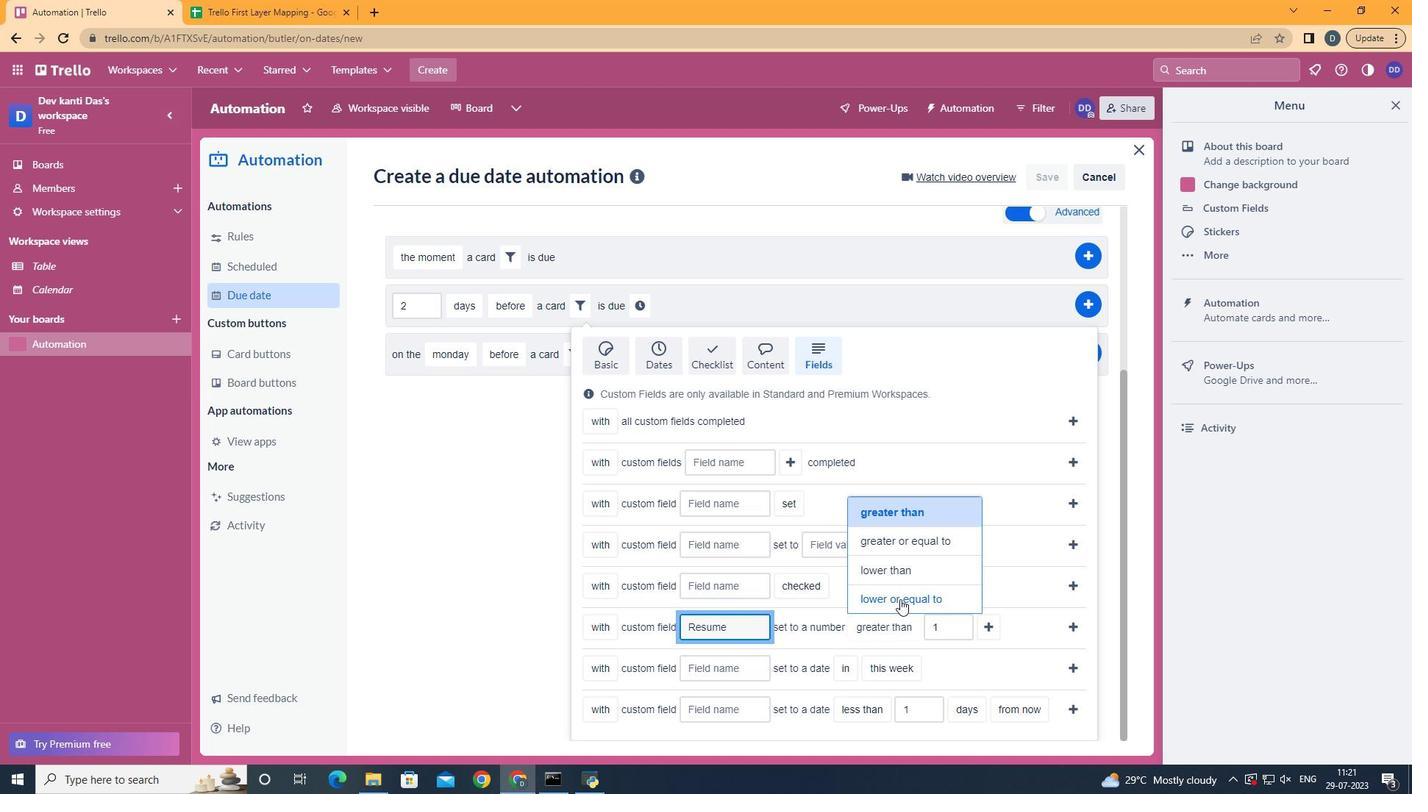 
Action: Mouse moved to (1014, 619)
Screenshot: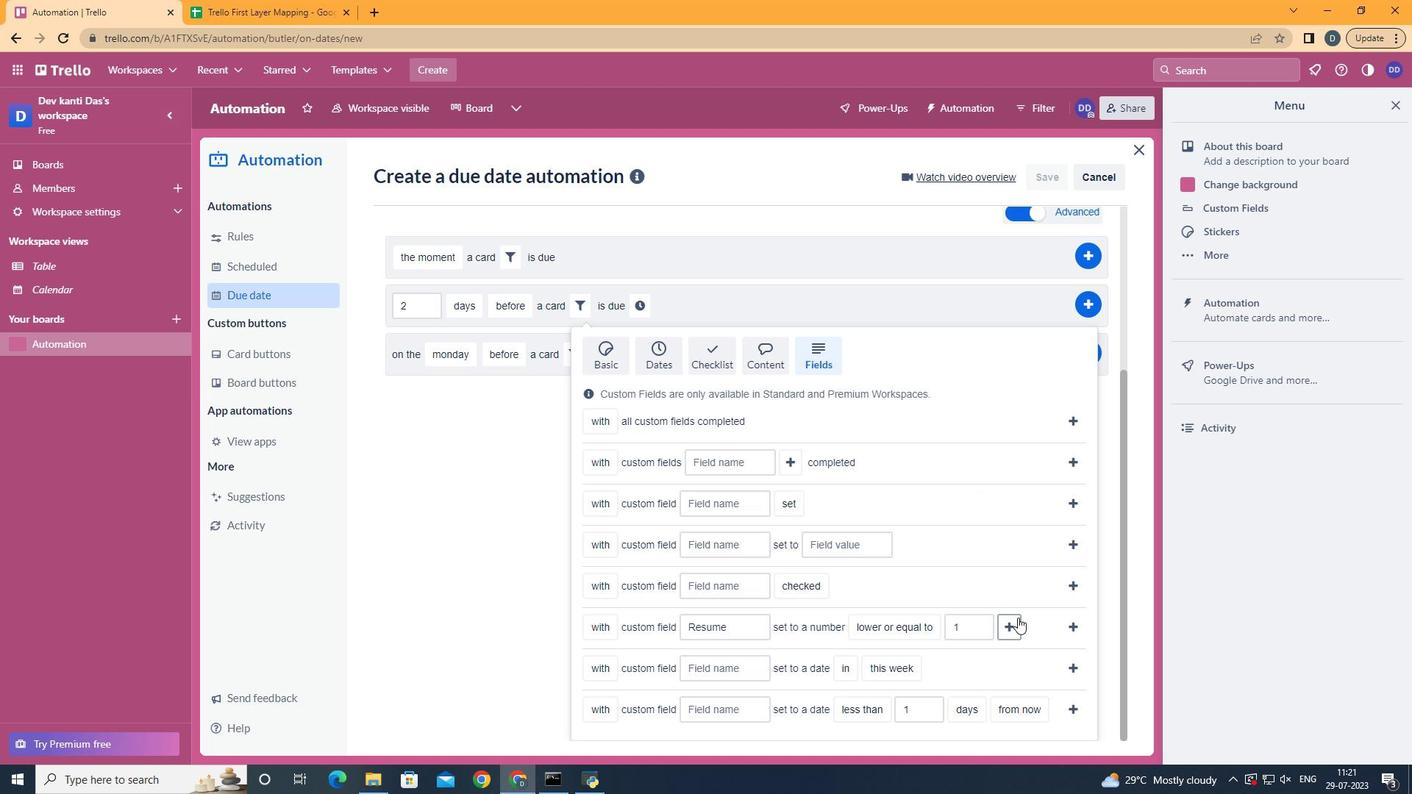 
Action: Mouse pressed left at (1014, 619)
Screenshot: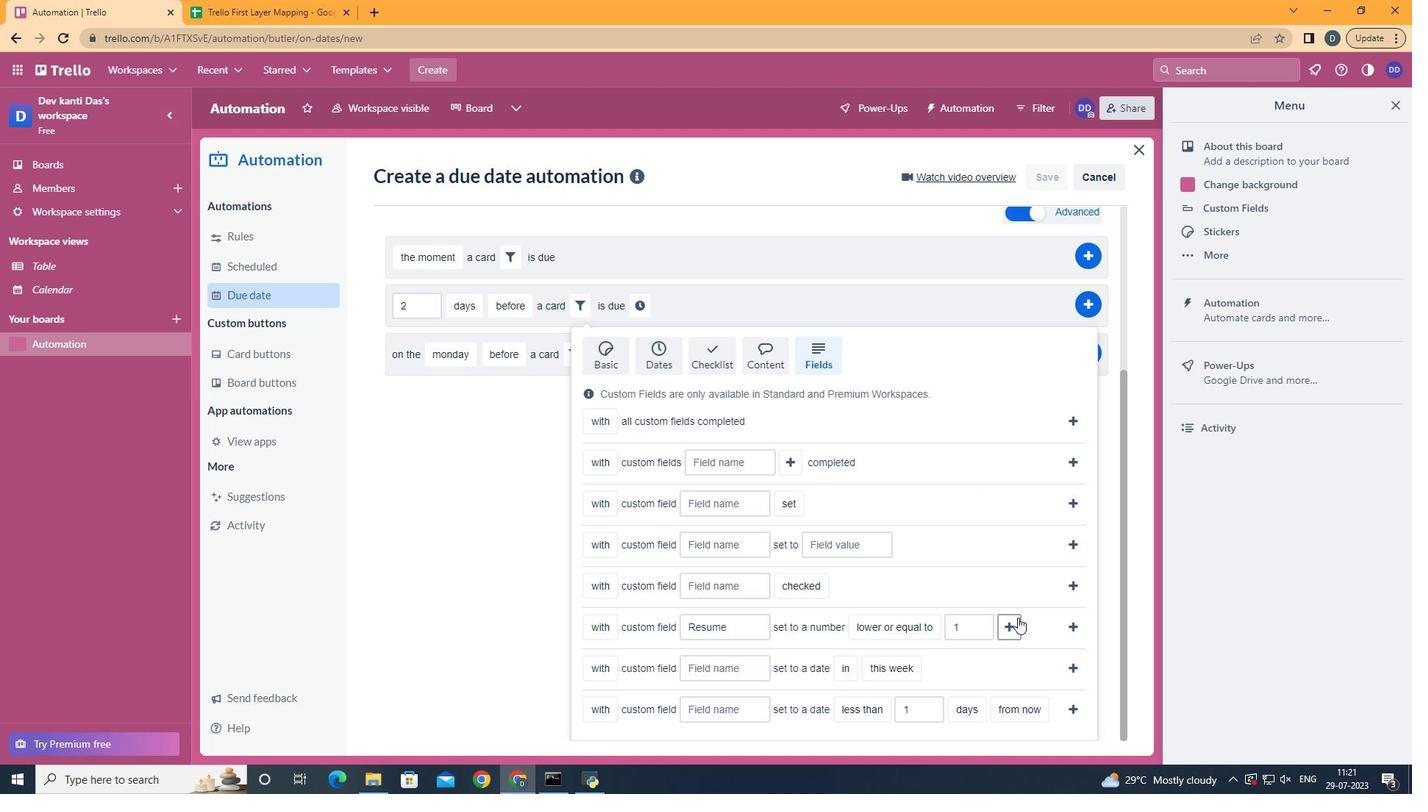 
Action: Mouse moved to (688, 575)
Screenshot: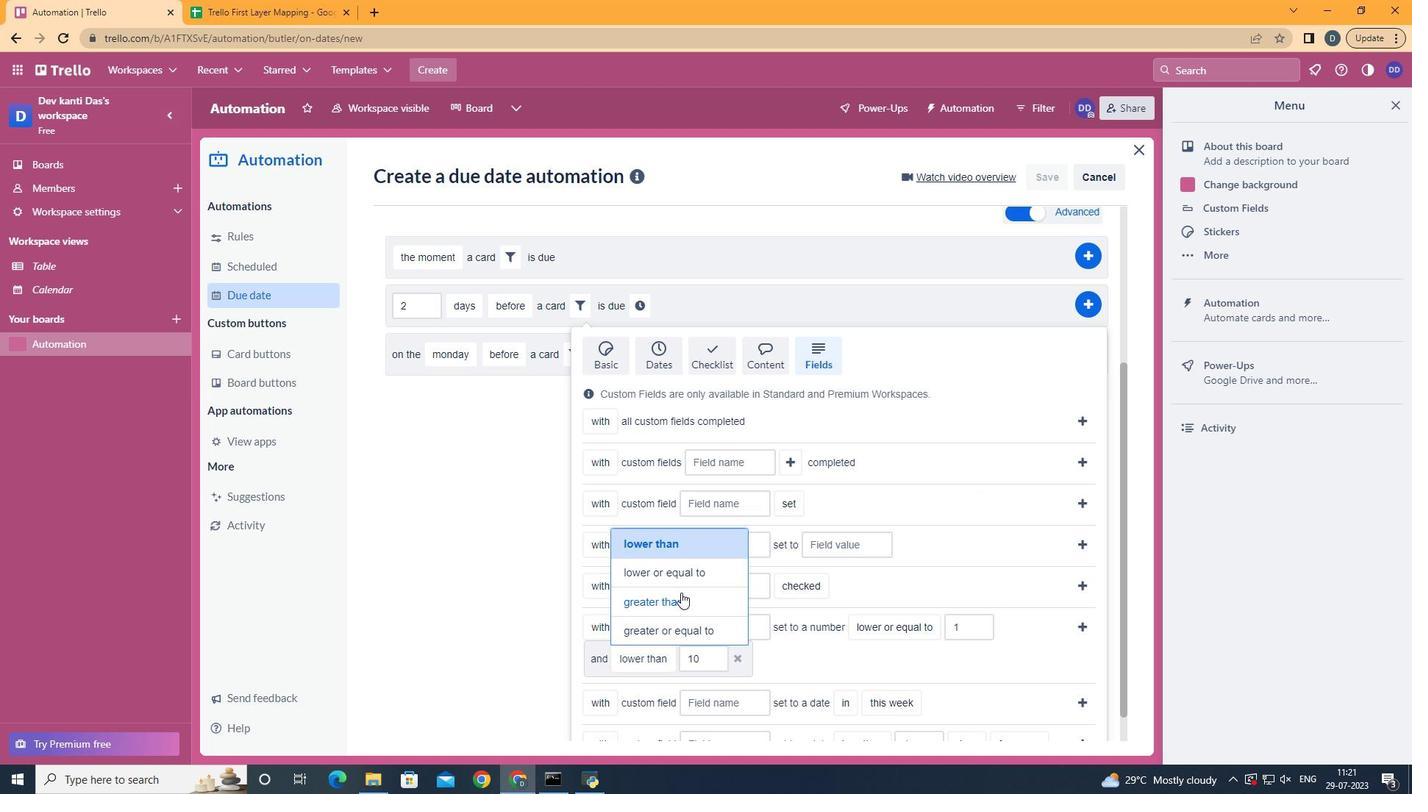 
Action: Mouse pressed left at (688, 575)
Screenshot: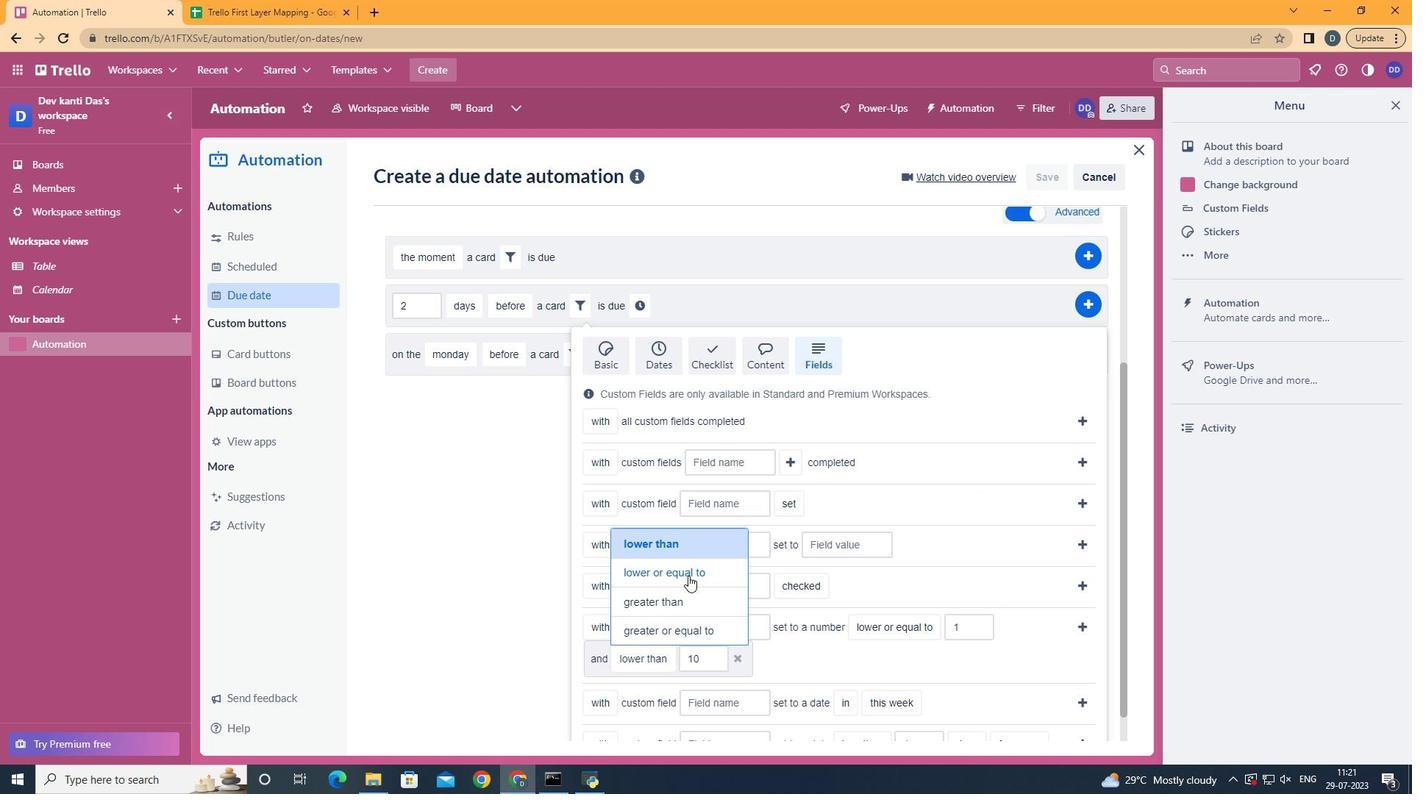 
Action: Mouse moved to (1081, 626)
Screenshot: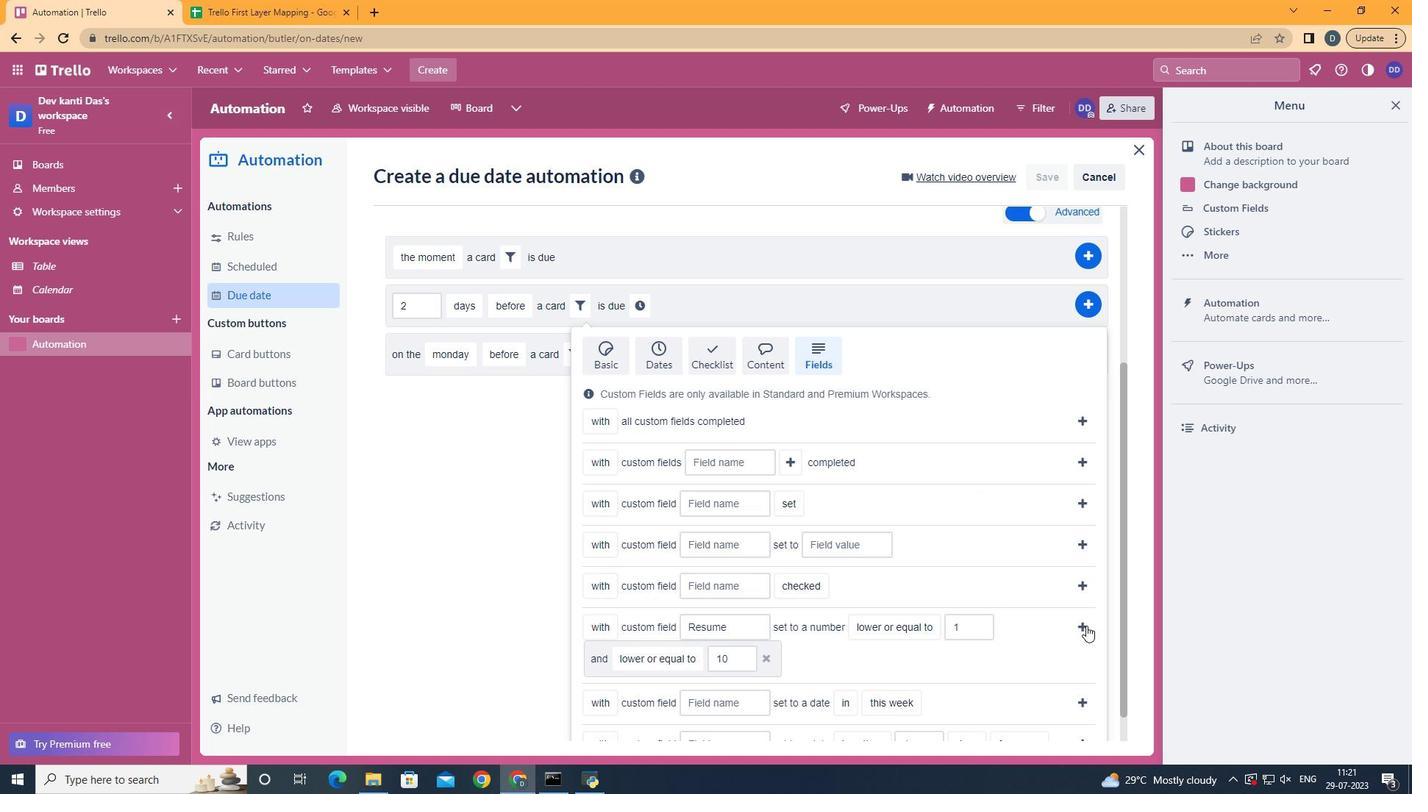 
Action: Mouse pressed left at (1081, 626)
Screenshot: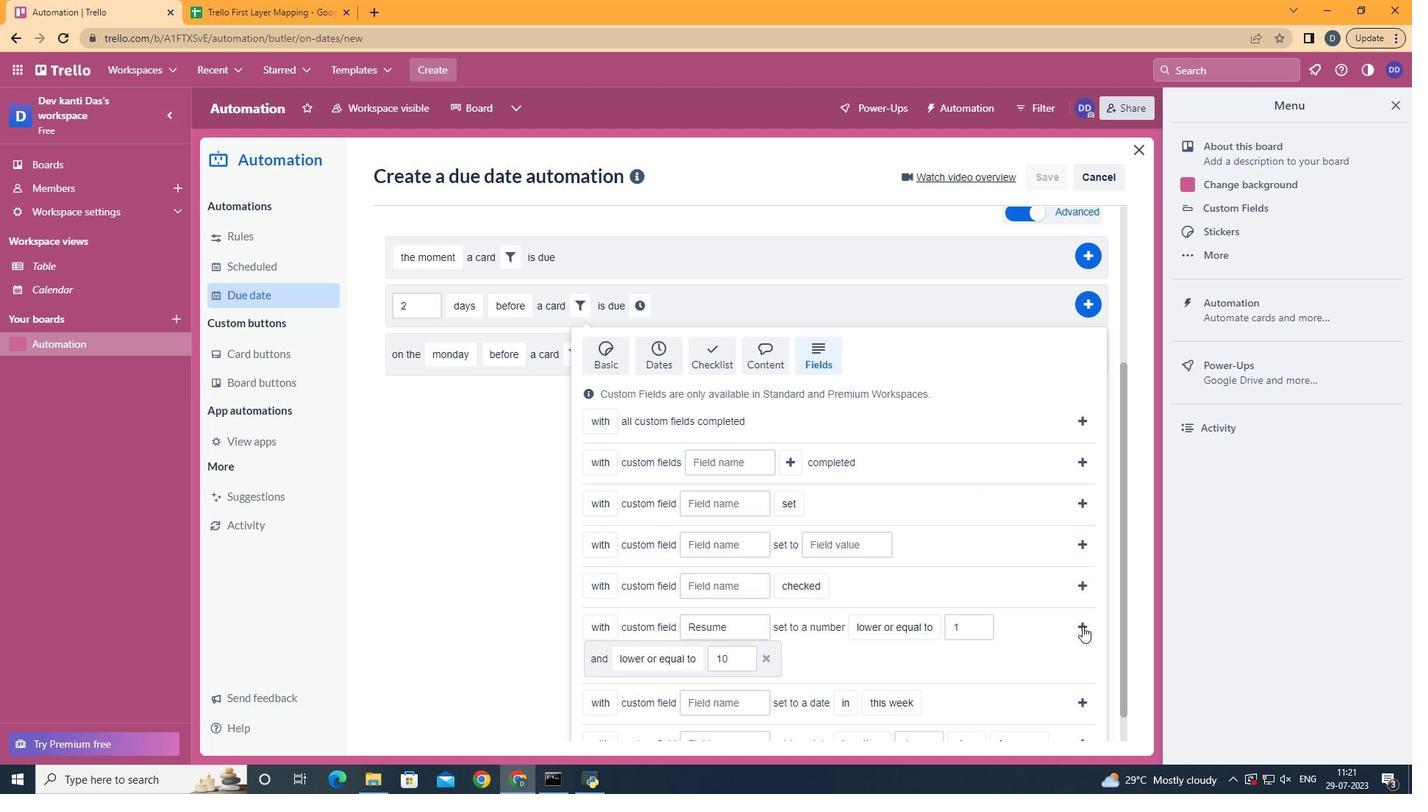 
Action: Mouse moved to (389, 576)
Screenshot: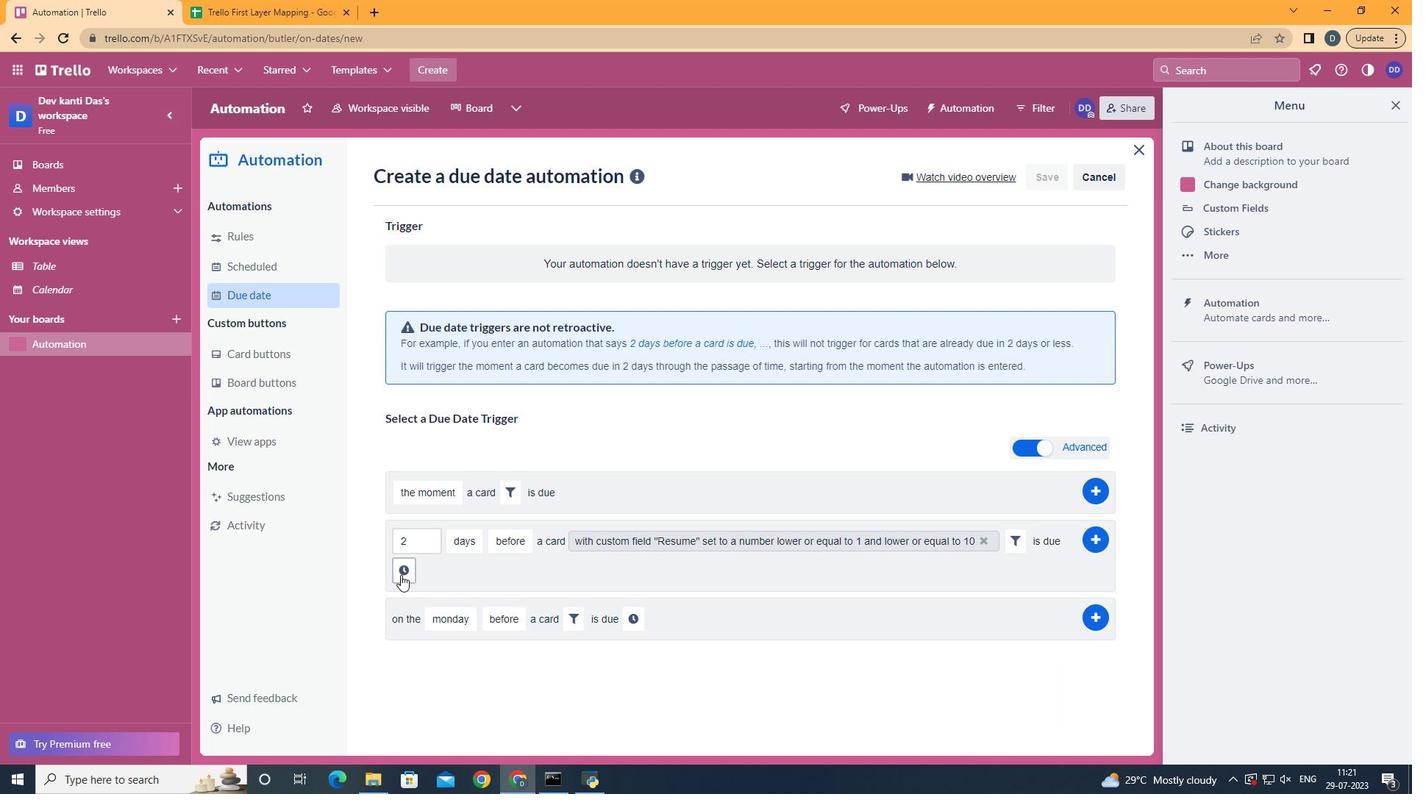 
Action: Mouse pressed left at (389, 576)
Screenshot: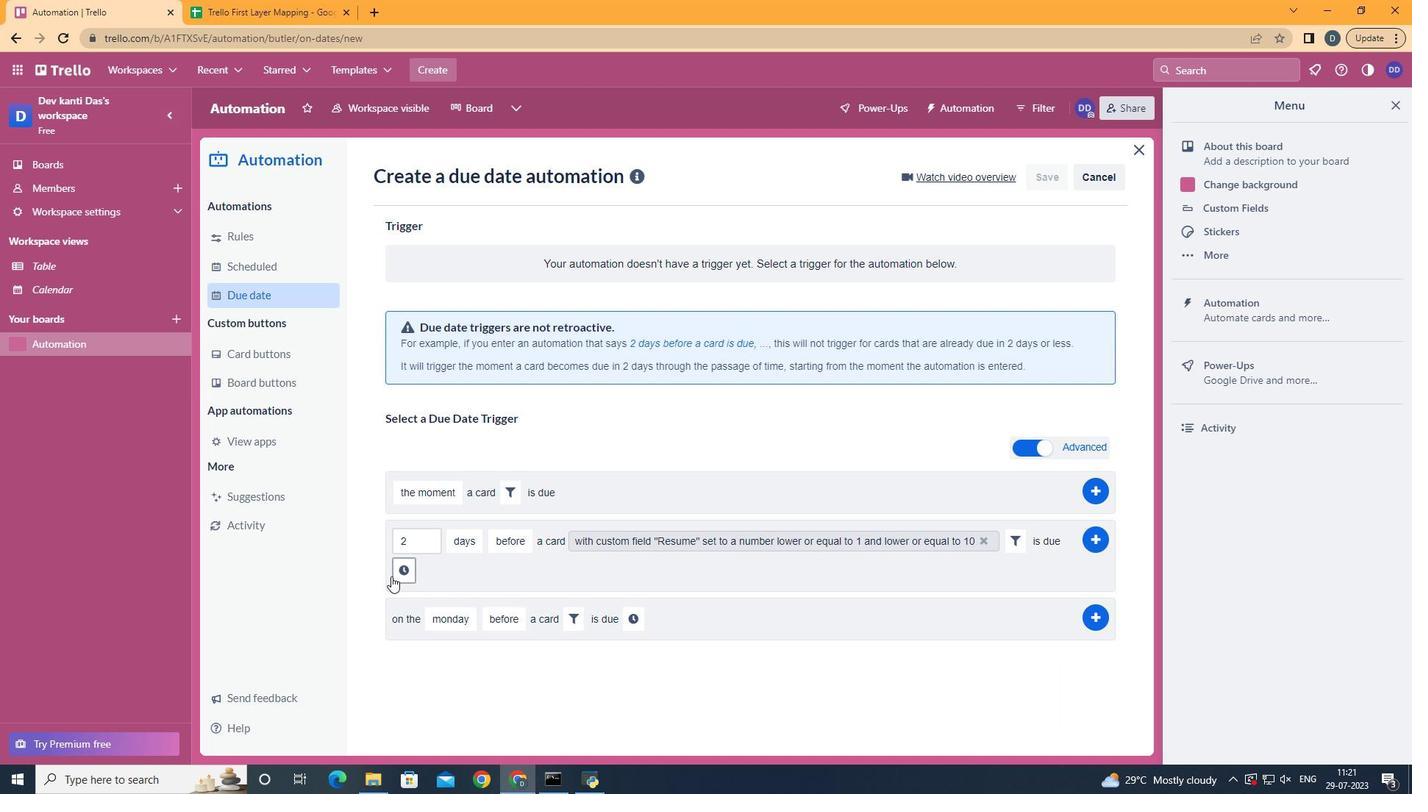 
Action: Mouse moved to (400, 574)
Screenshot: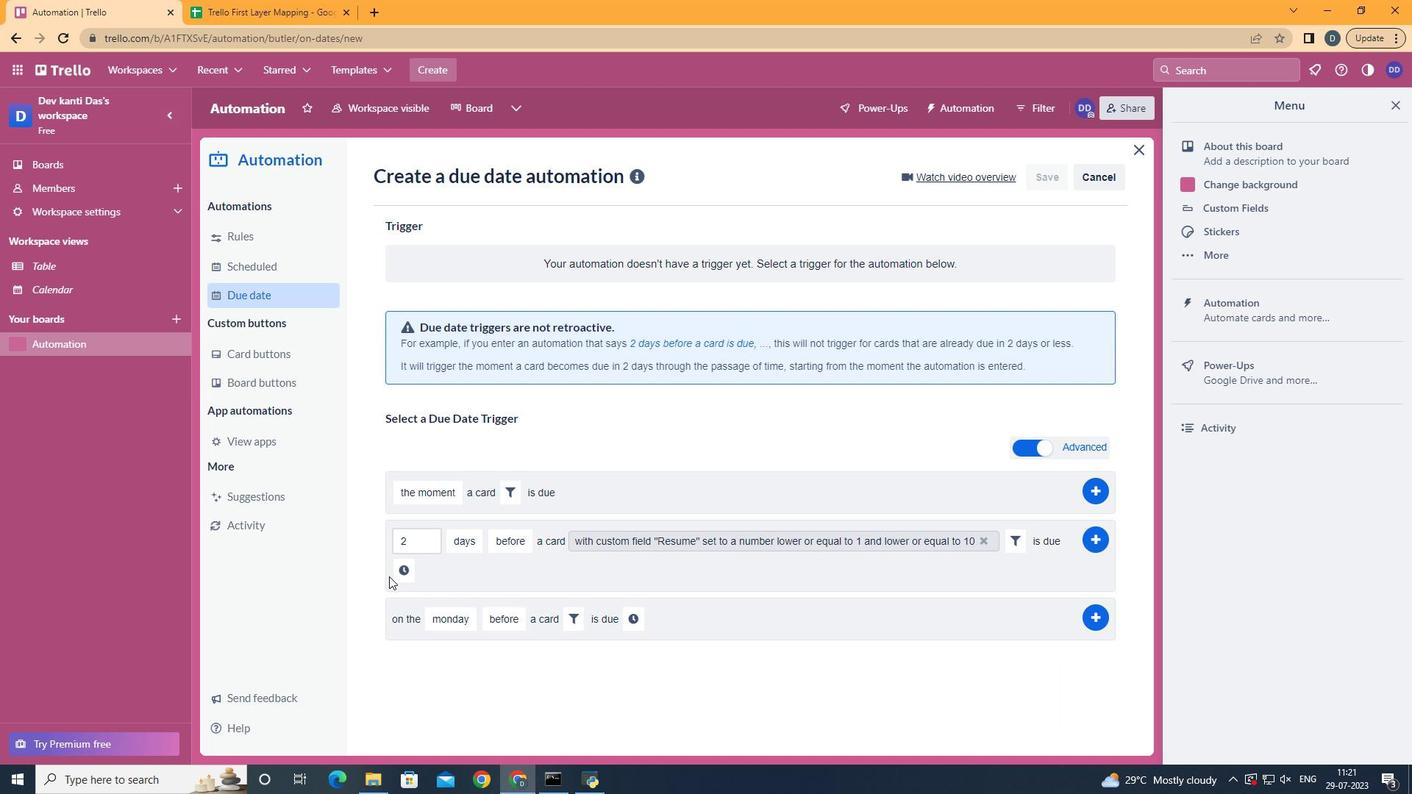 
Action: Mouse pressed left at (400, 574)
Screenshot: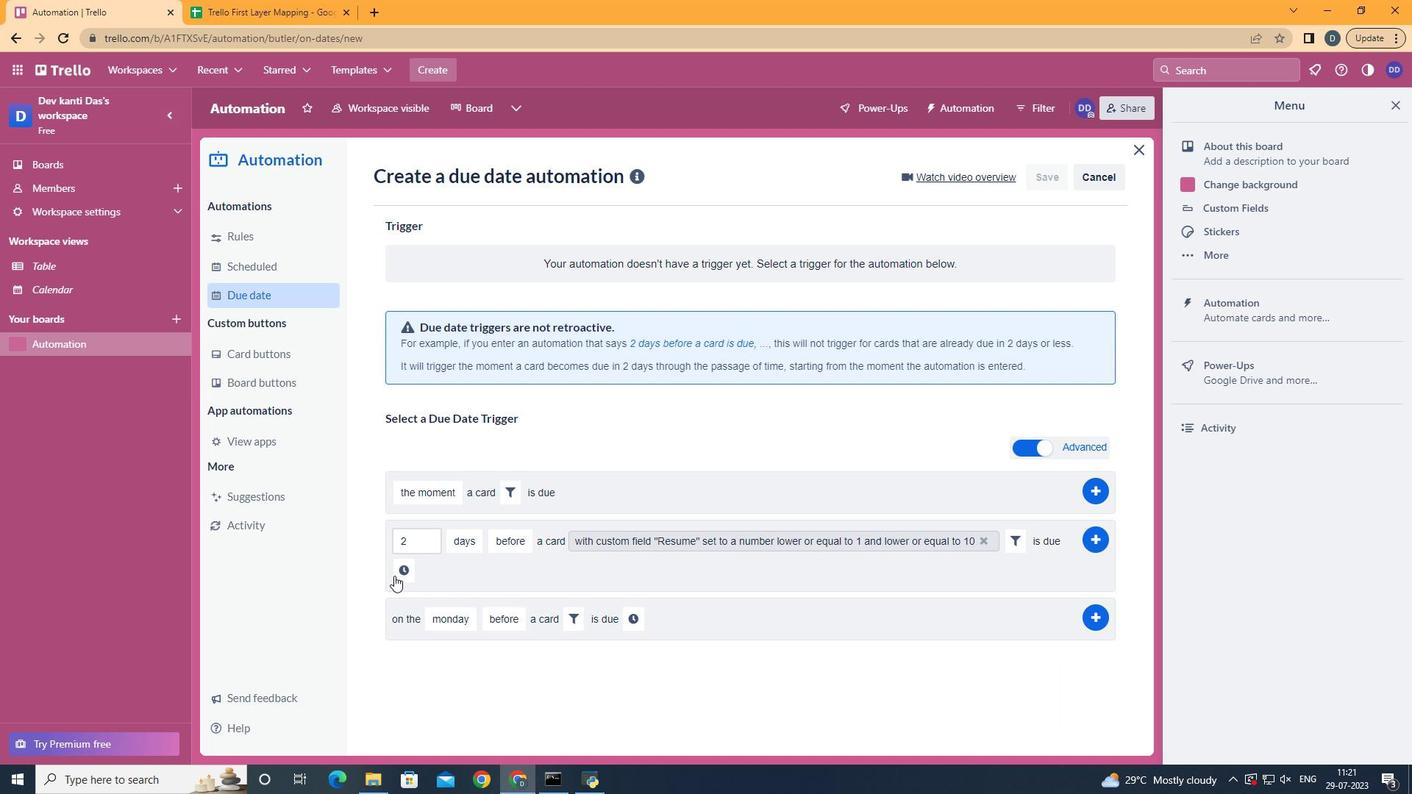 
Action: Mouse moved to (502, 572)
Screenshot: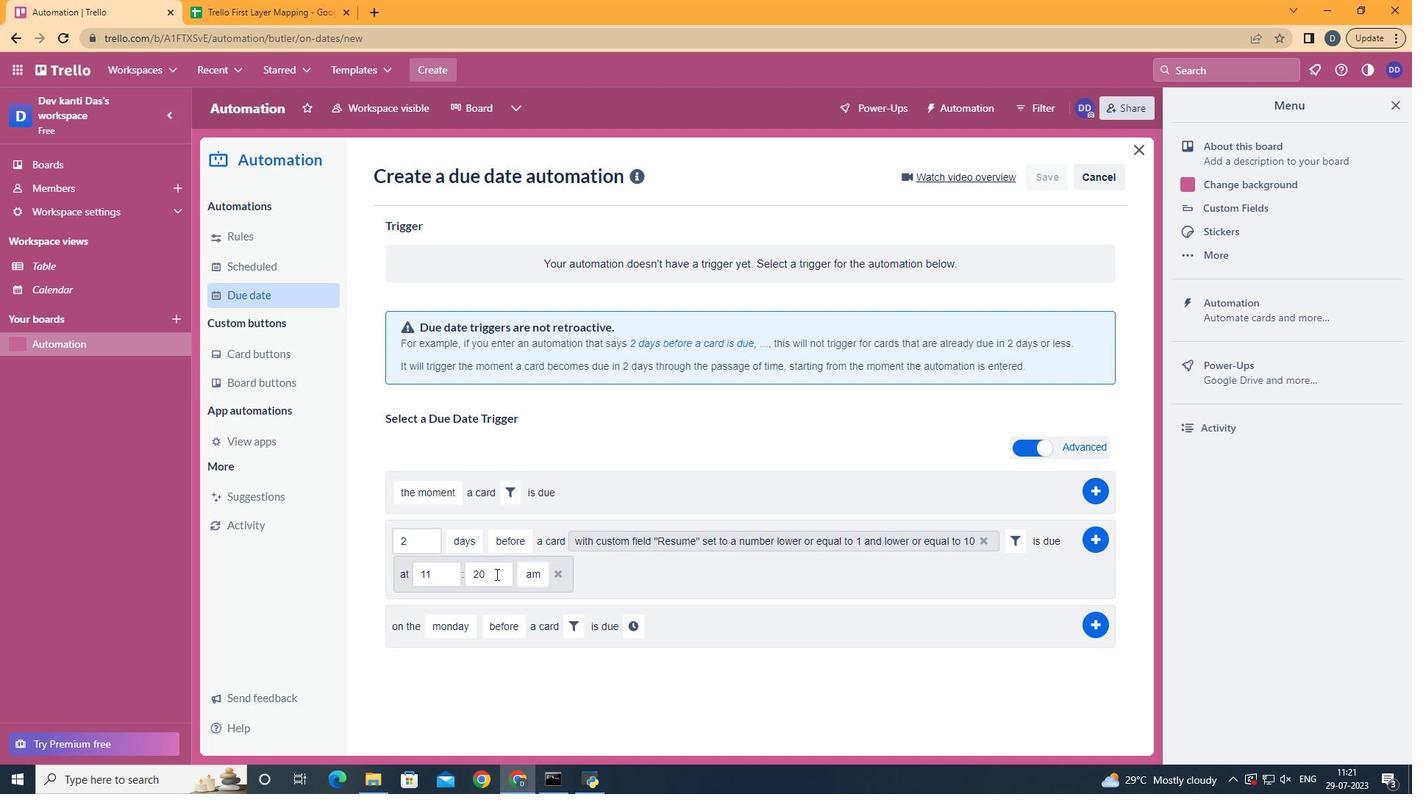 
Action: Mouse pressed left at (502, 572)
Screenshot: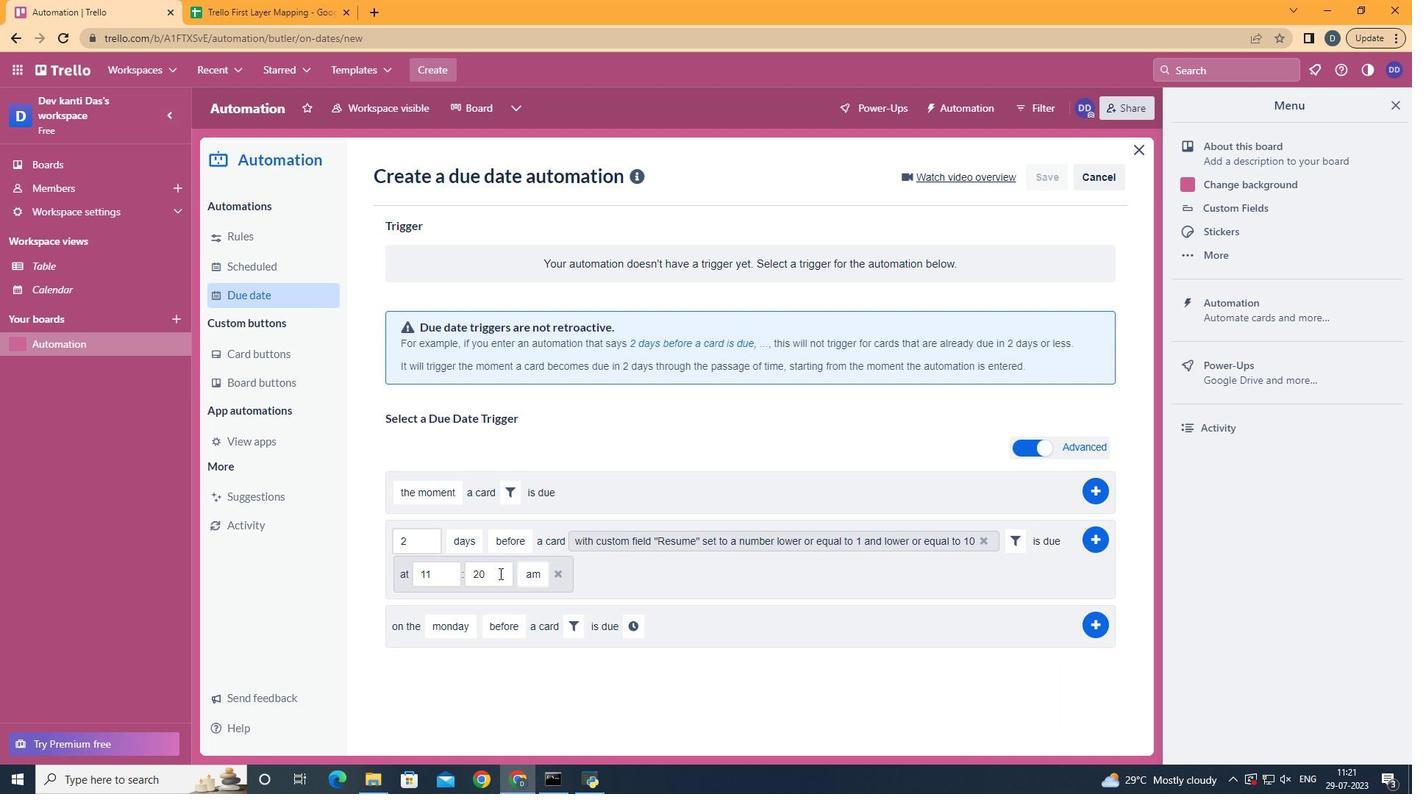 
Action: Key pressed <Key.backspace><Key.backspace>00
Screenshot: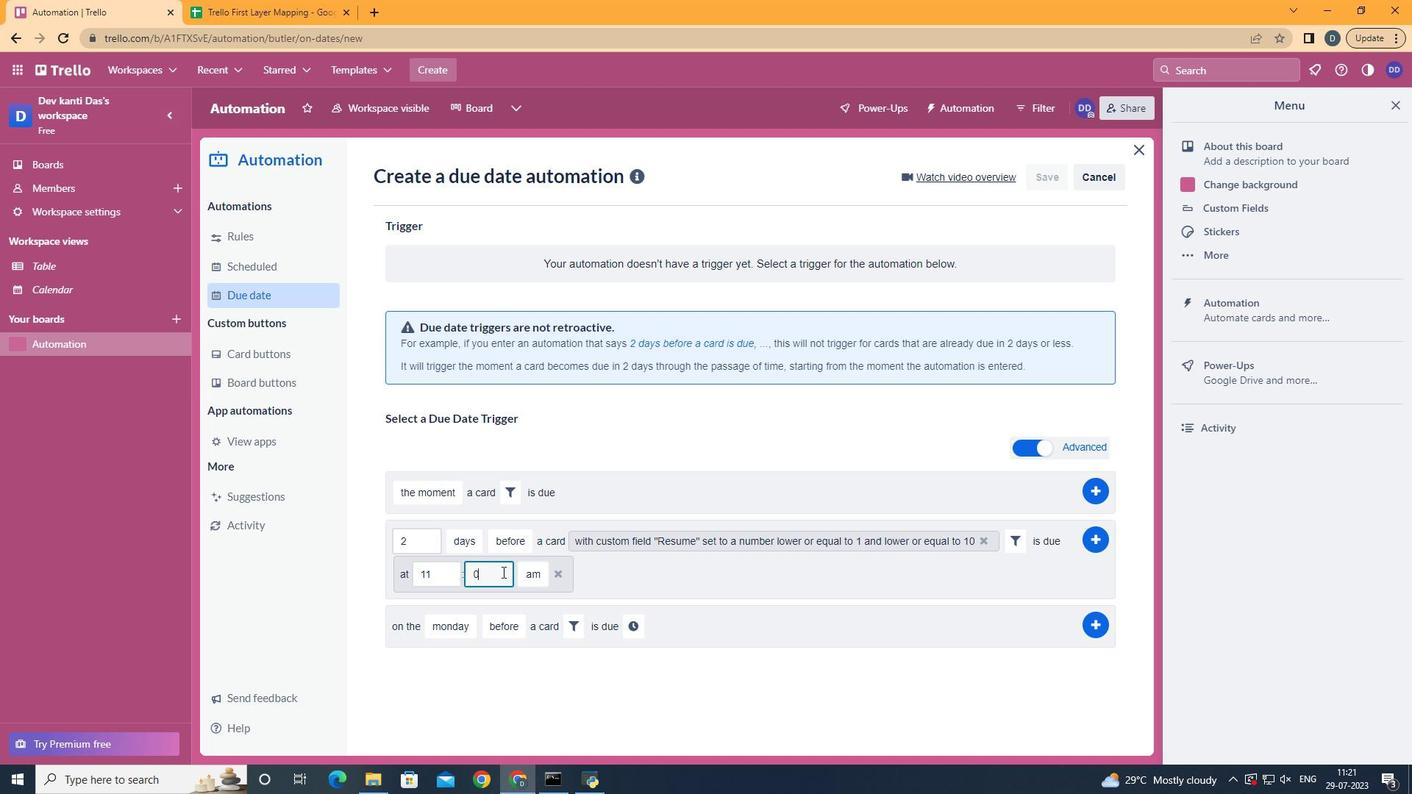 
Action: Mouse moved to (535, 599)
Screenshot: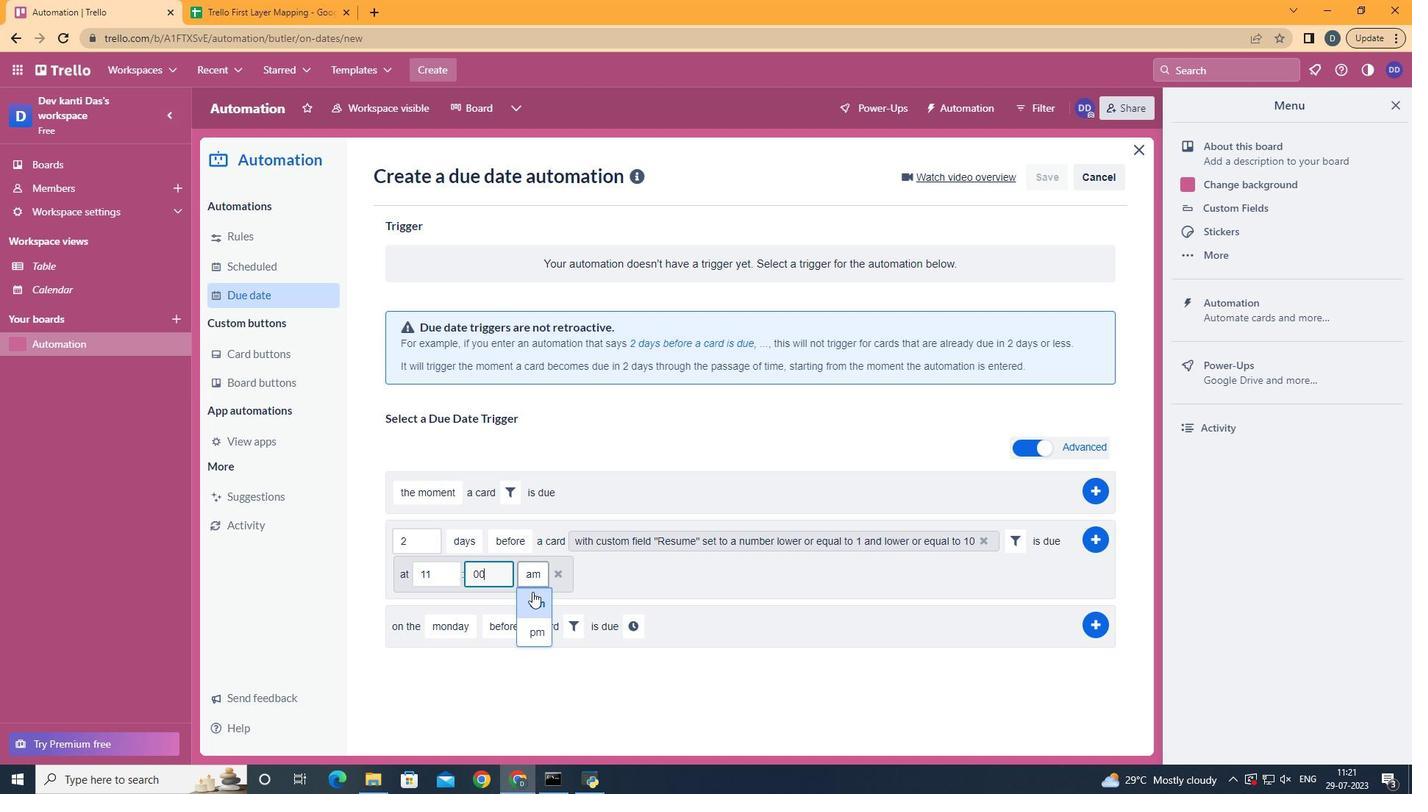 
Action: Mouse pressed left at (535, 599)
Screenshot: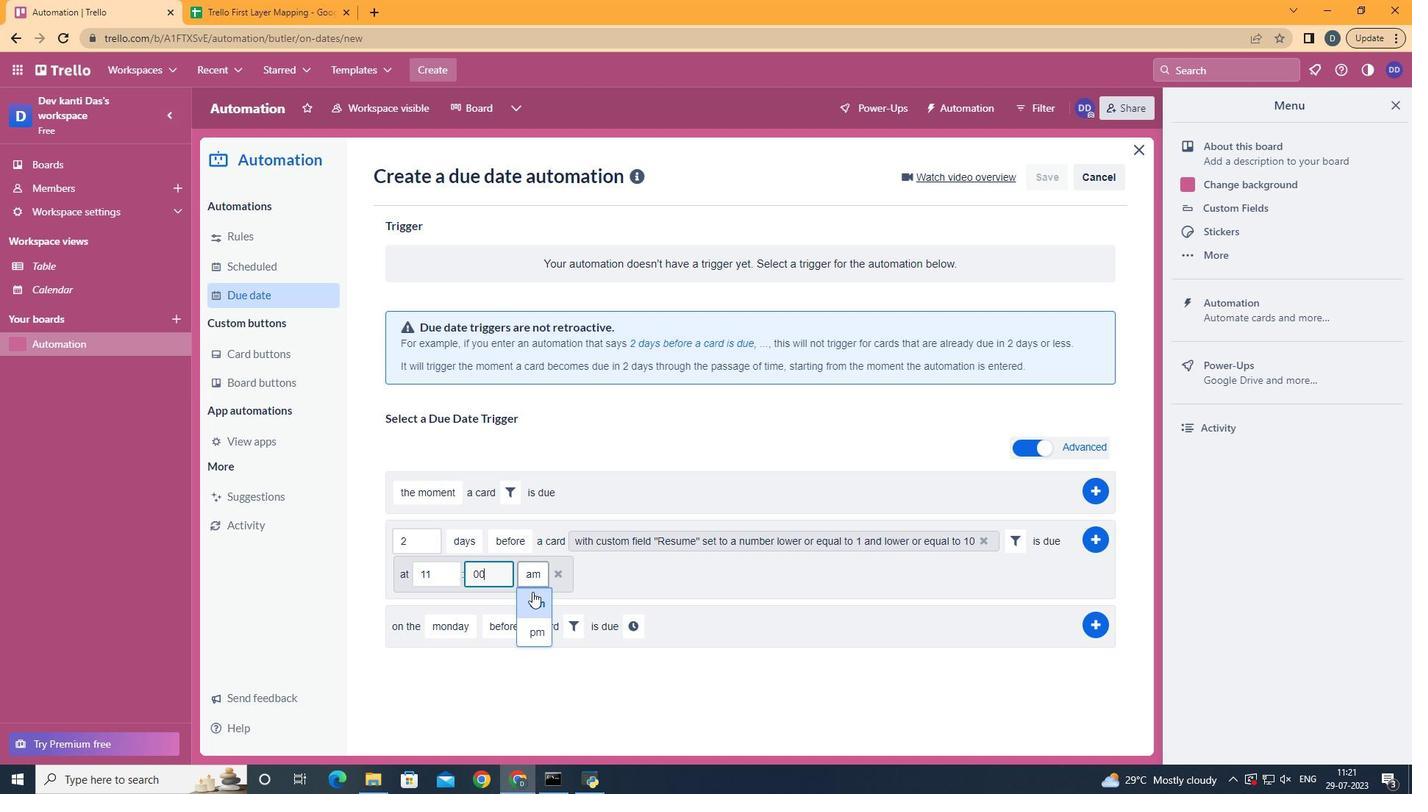 
